 Task: Create a due date automation trigger when advanced on, 2 hours before a card is due add basic but not in list "Resume".
Action: Mouse moved to (1155, 354)
Screenshot: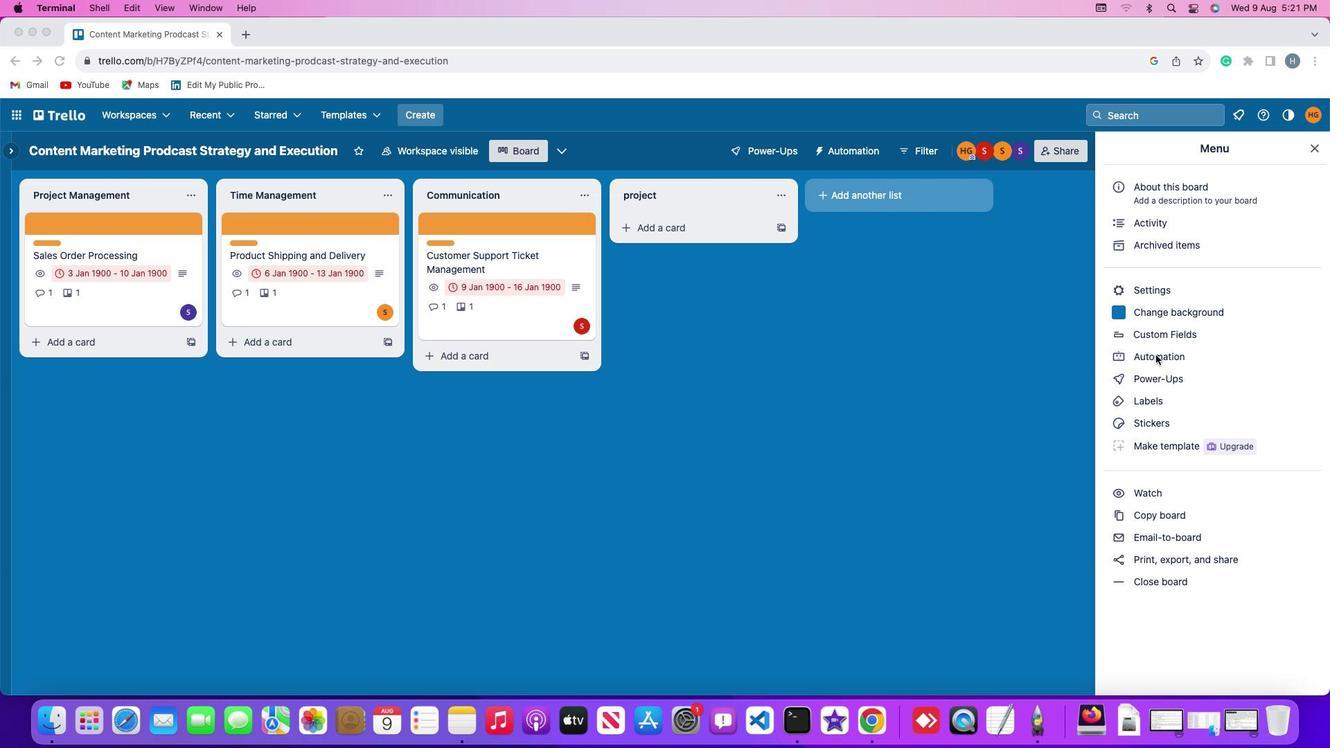 
Action: Mouse pressed left at (1155, 354)
Screenshot: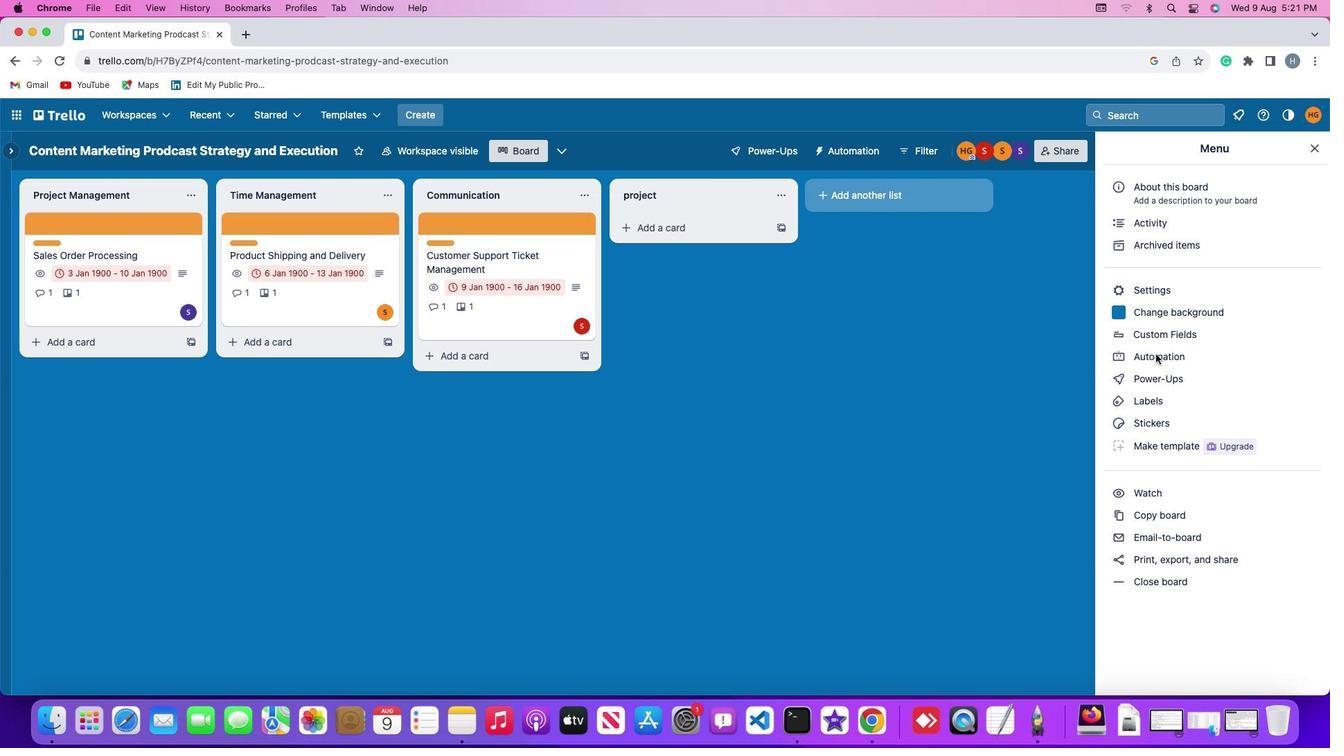 
Action: Mouse moved to (1156, 354)
Screenshot: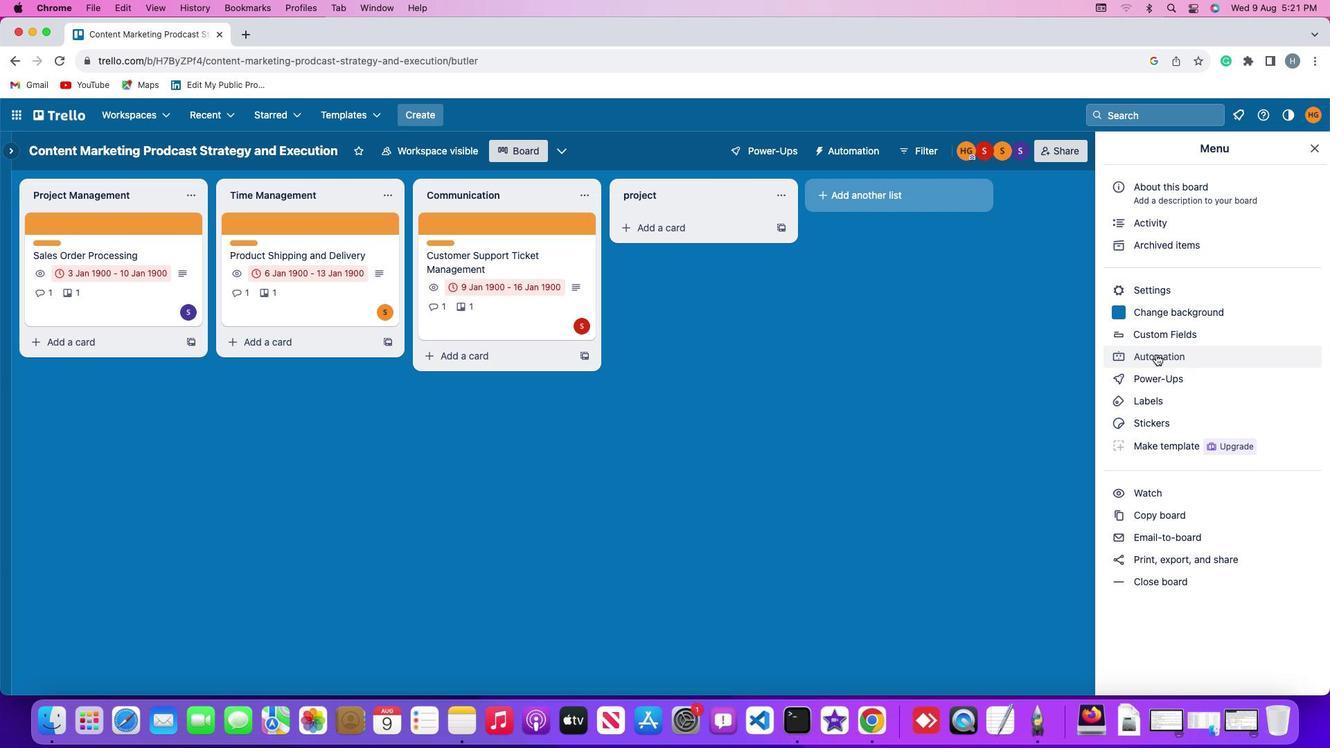 
Action: Mouse pressed left at (1156, 354)
Screenshot: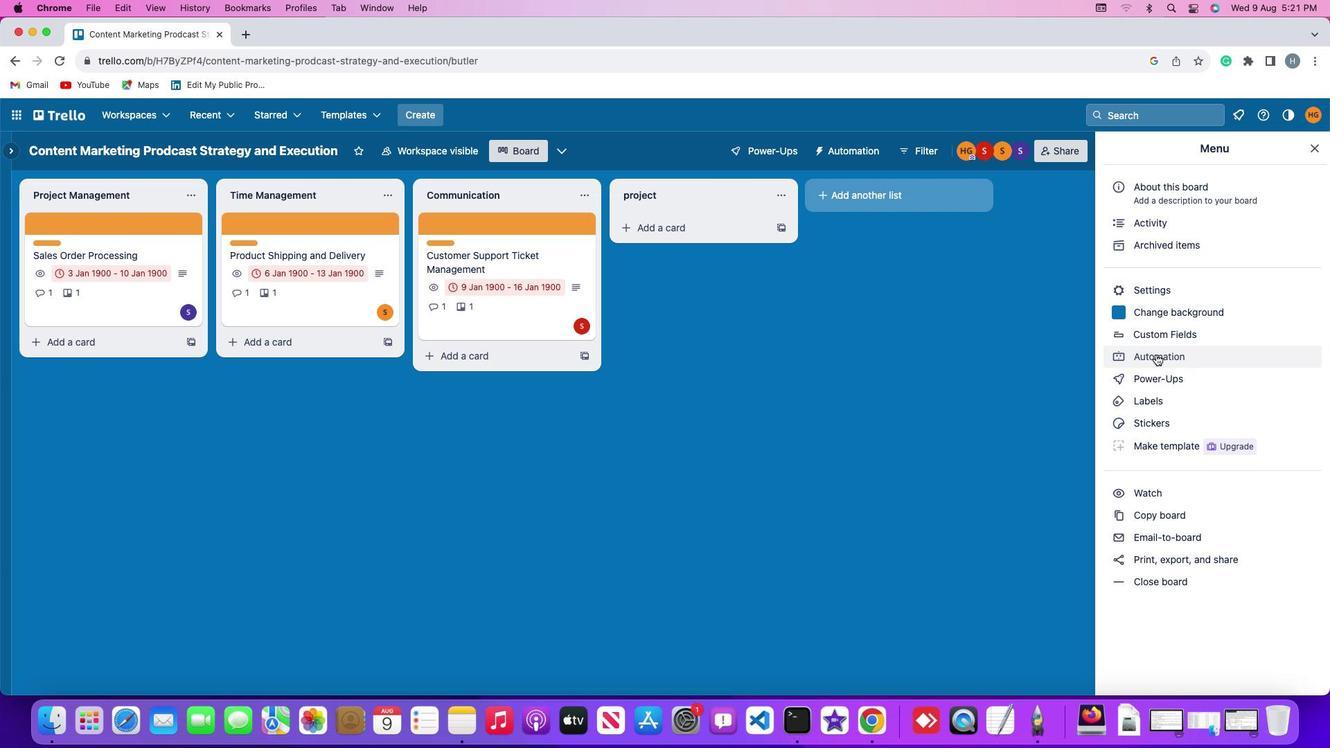 
Action: Mouse moved to (87, 326)
Screenshot: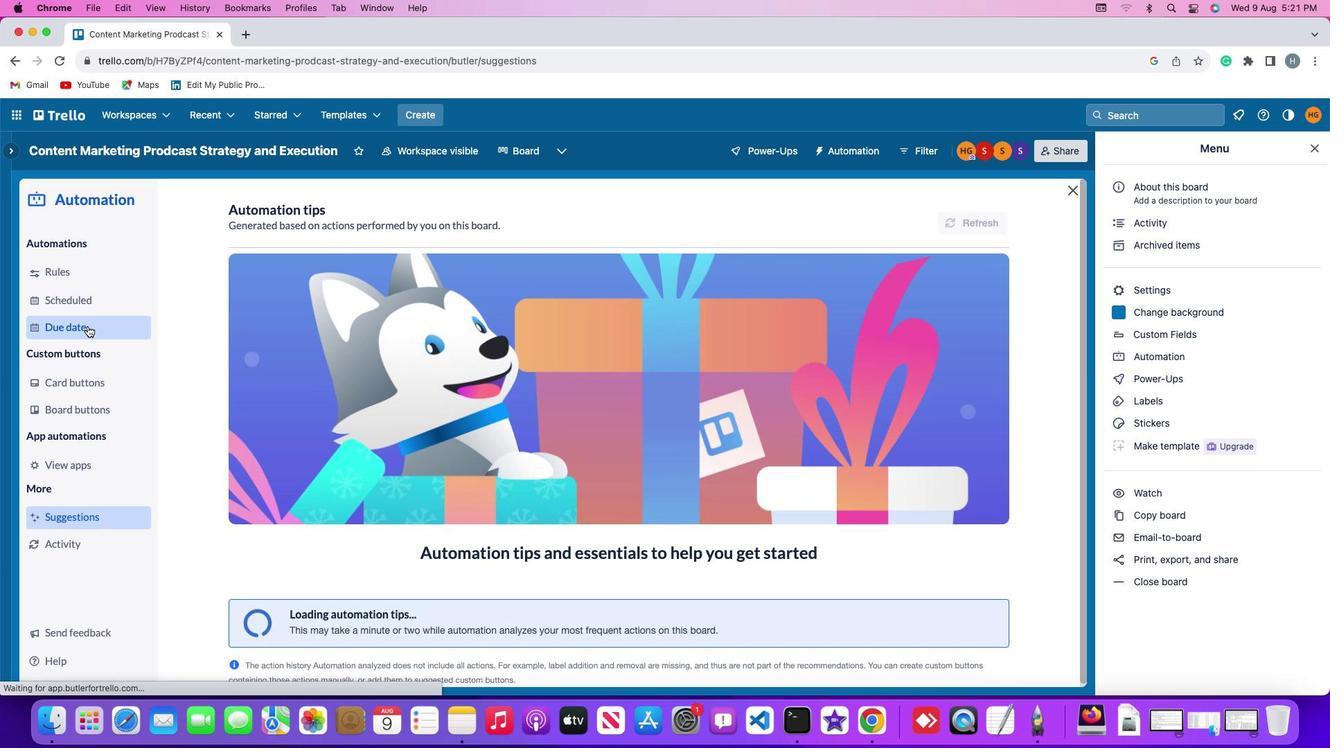 
Action: Mouse pressed left at (87, 326)
Screenshot: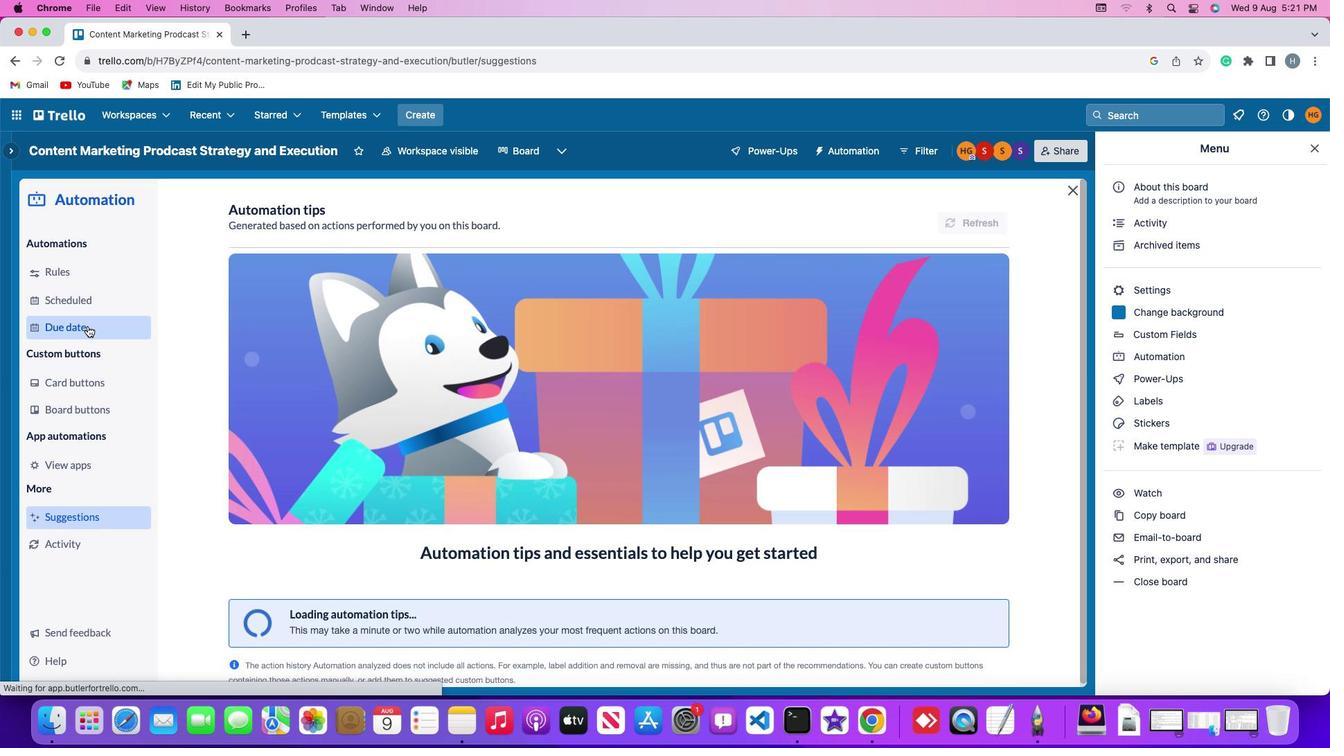 
Action: Mouse moved to (929, 213)
Screenshot: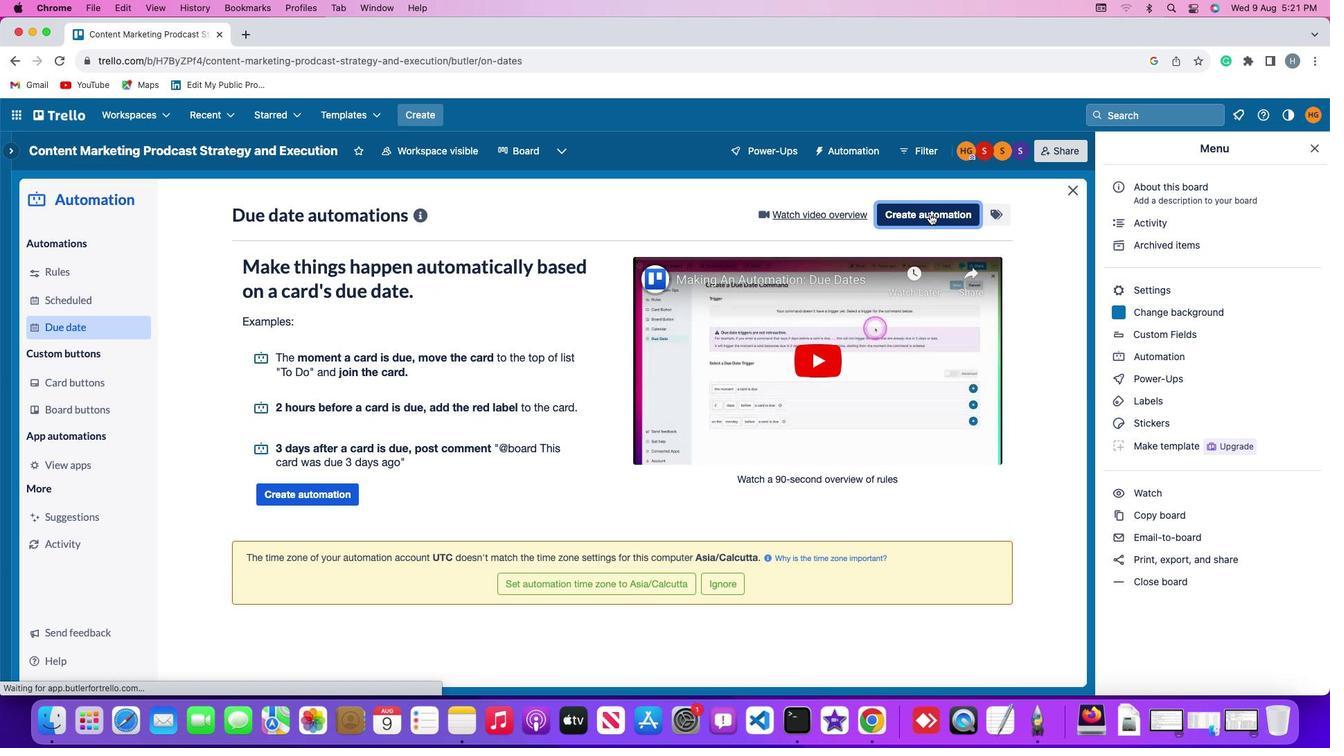 
Action: Mouse pressed left at (929, 213)
Screenshot: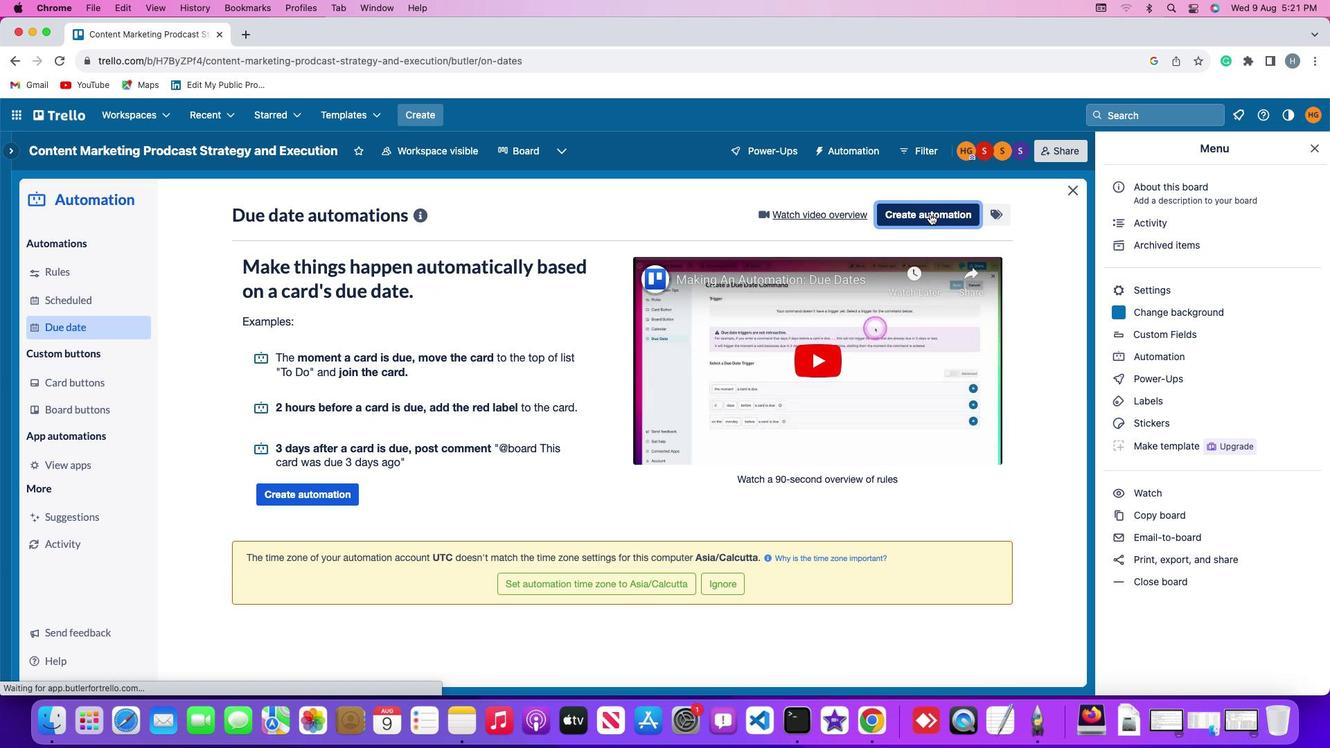 
Action: Mouse moved to (365, 350)
Screenshot: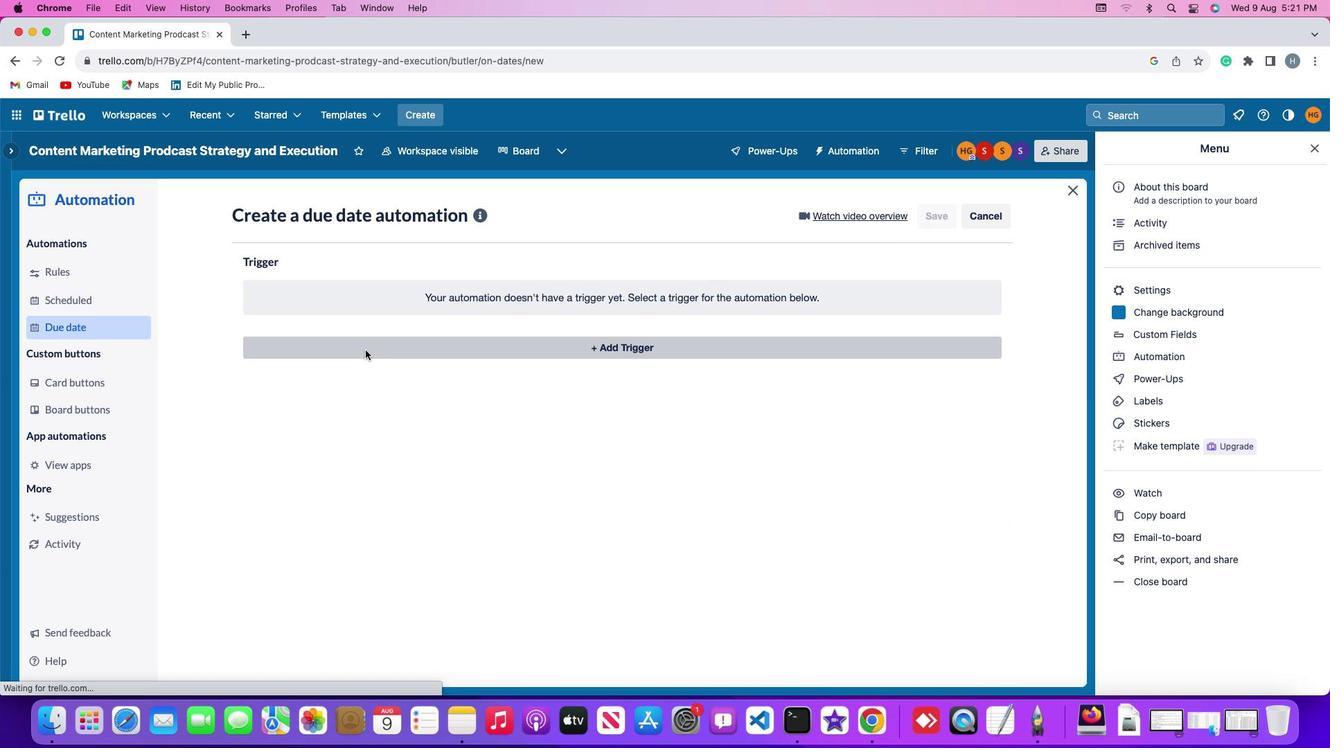 
Action: Mouse pressed left at (365, 350)
Screenshot: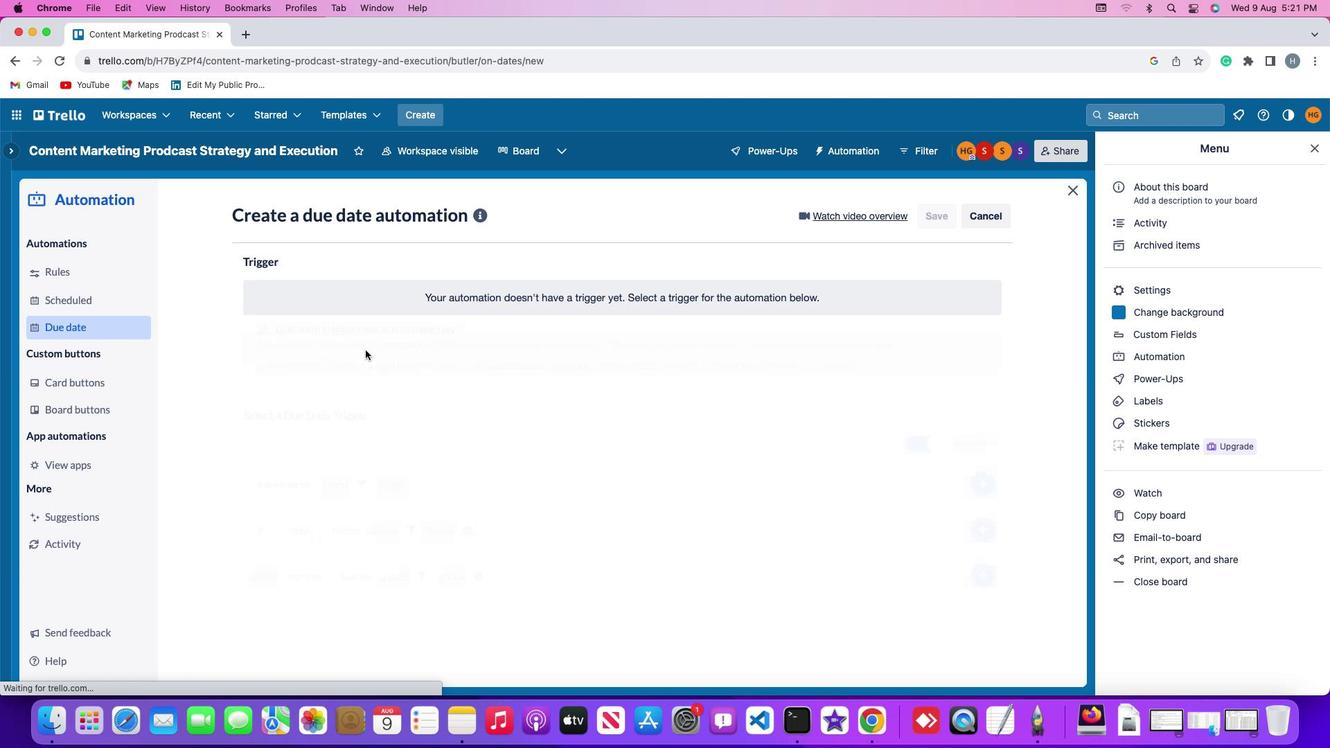 
Action: Mouse moved to (279, 561)
Screenshot: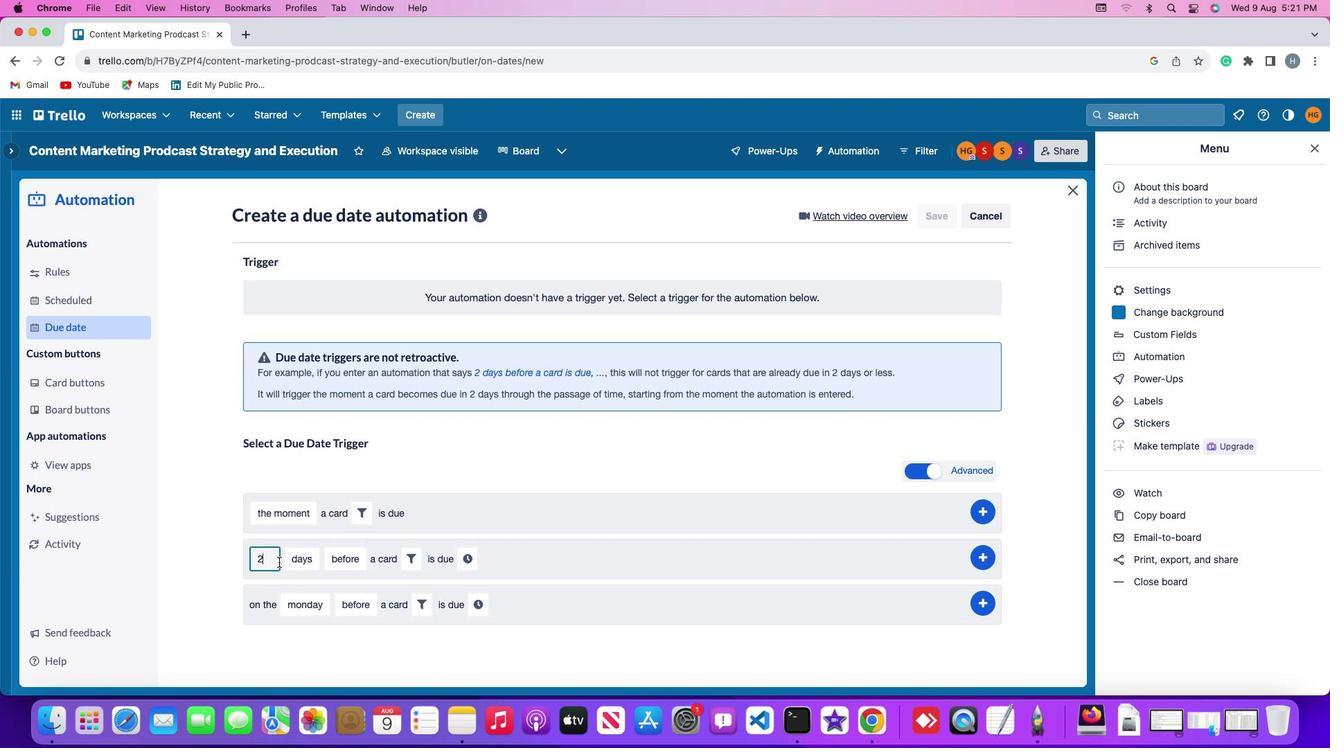 
Action: Mouse pressed left at (279, 561)
Screenshot: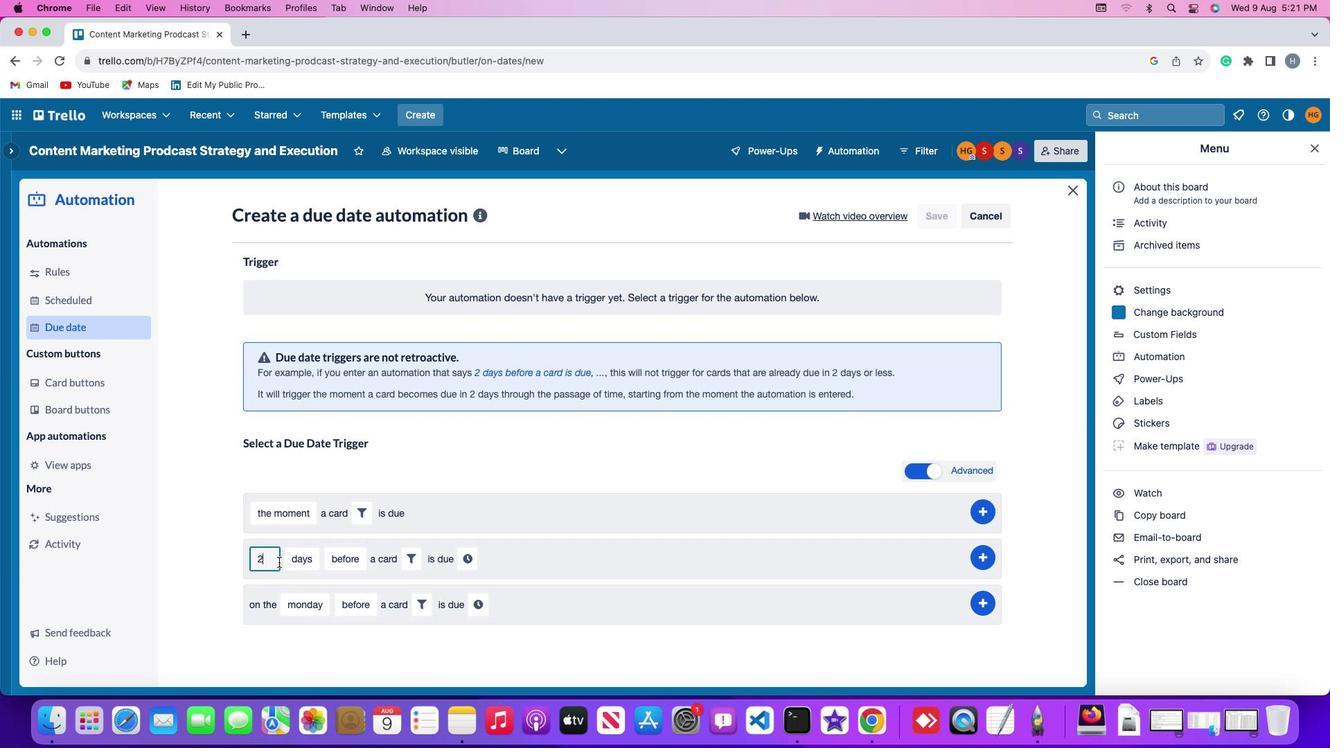 
Action: Mouse moved to (279, 558)
Screenshot: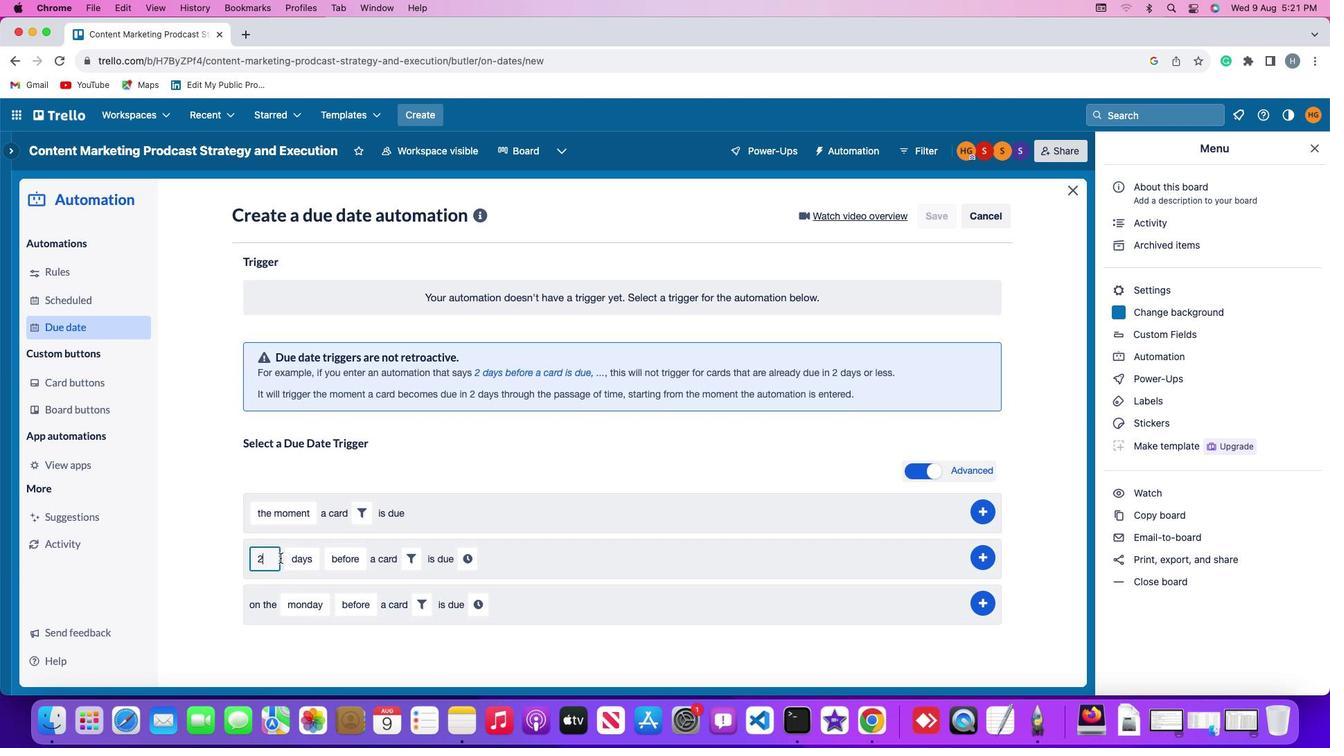
Action: Key pressed Key.backspace'2'
Screenshot: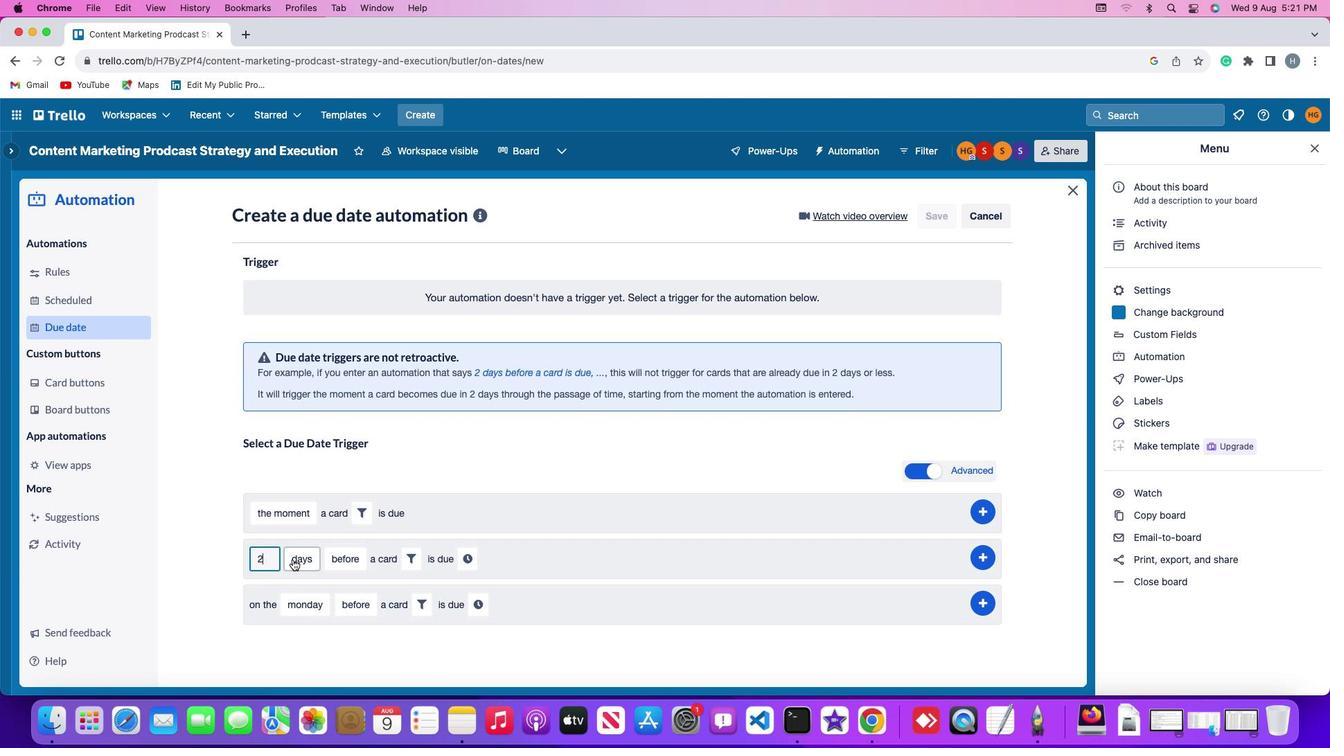 
Action: Mouse moved to (300, 559)
Screenshot: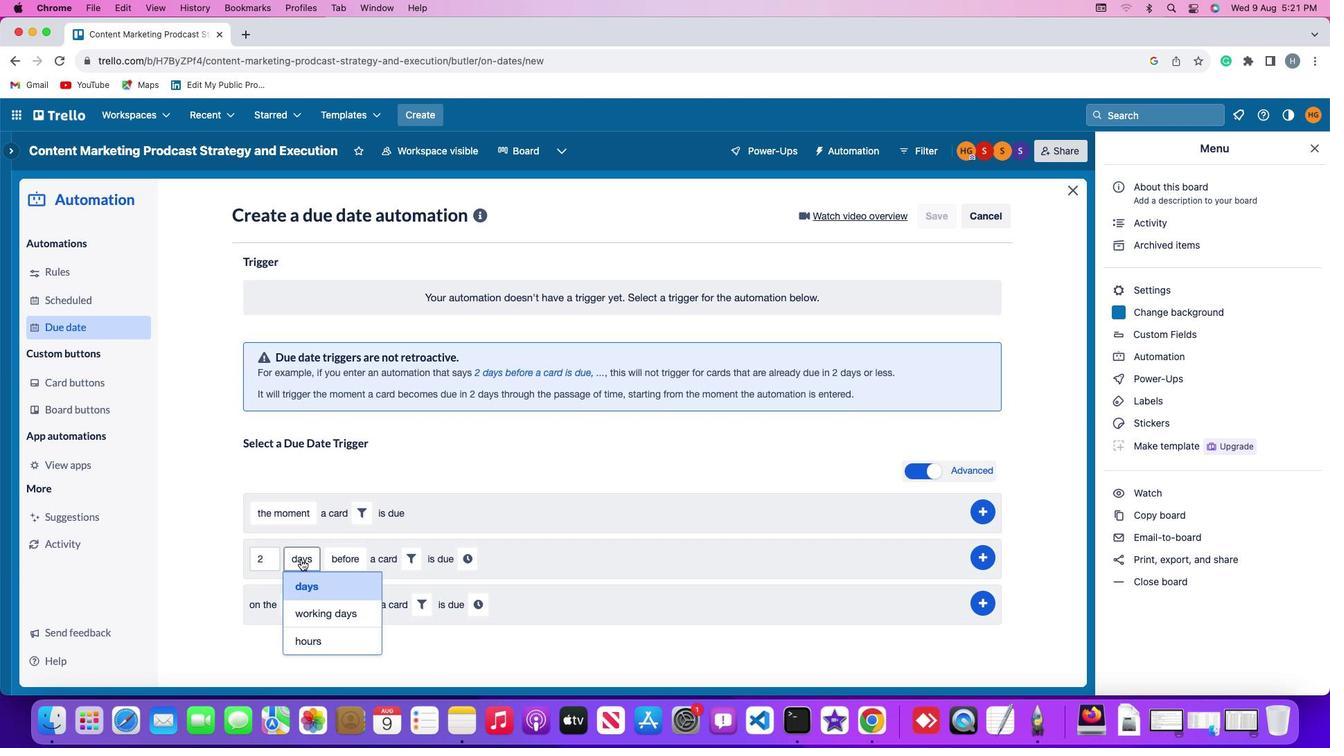 
Action: Mouse pressed left at (300, 559)
Screenshot: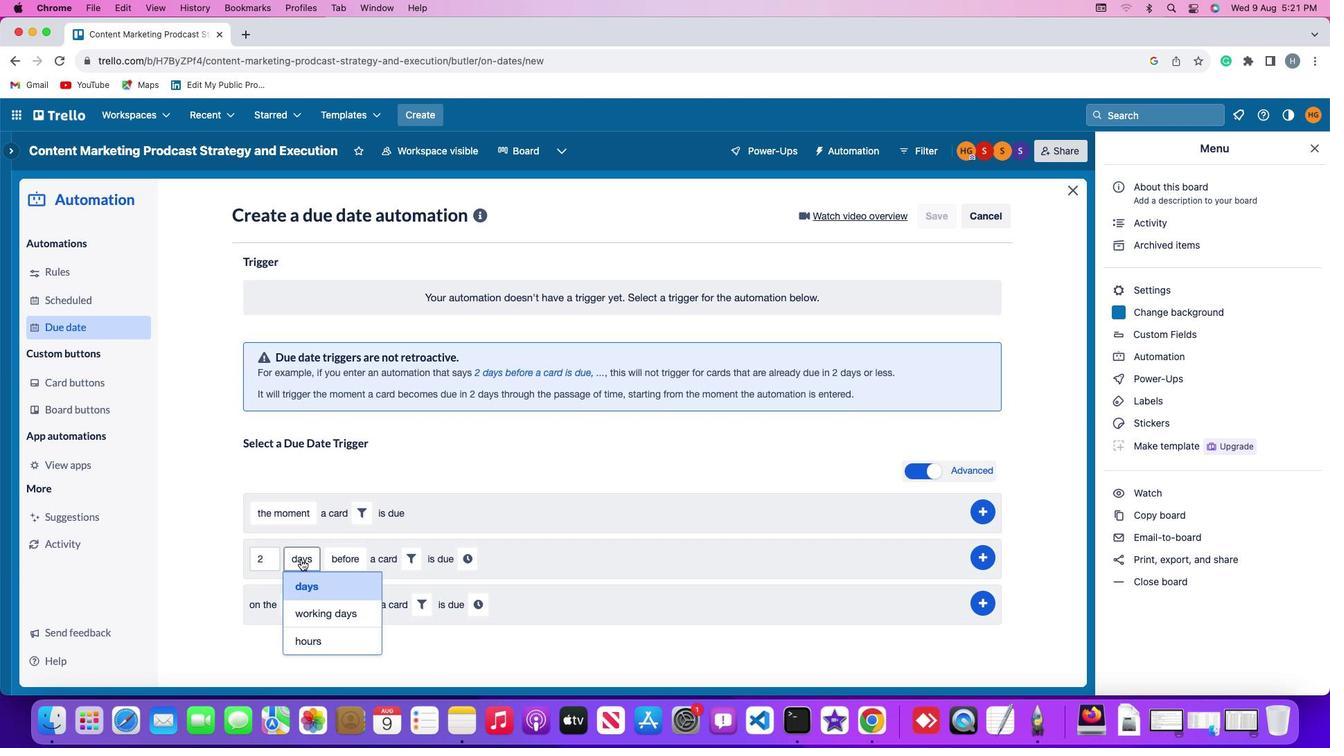 
Action: Mouse moved to (309, 636)
Screenshot: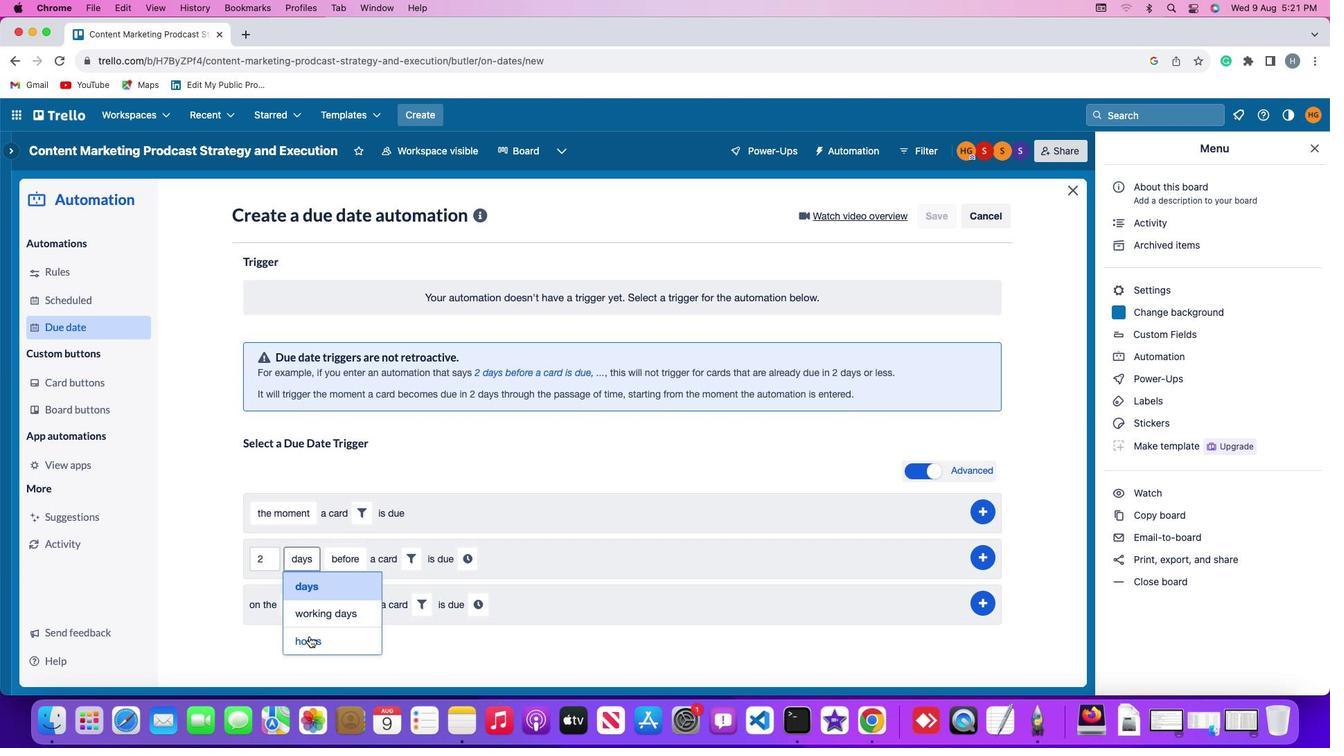 
Action: Mouse pressed left at (309, 636)
Screenshot: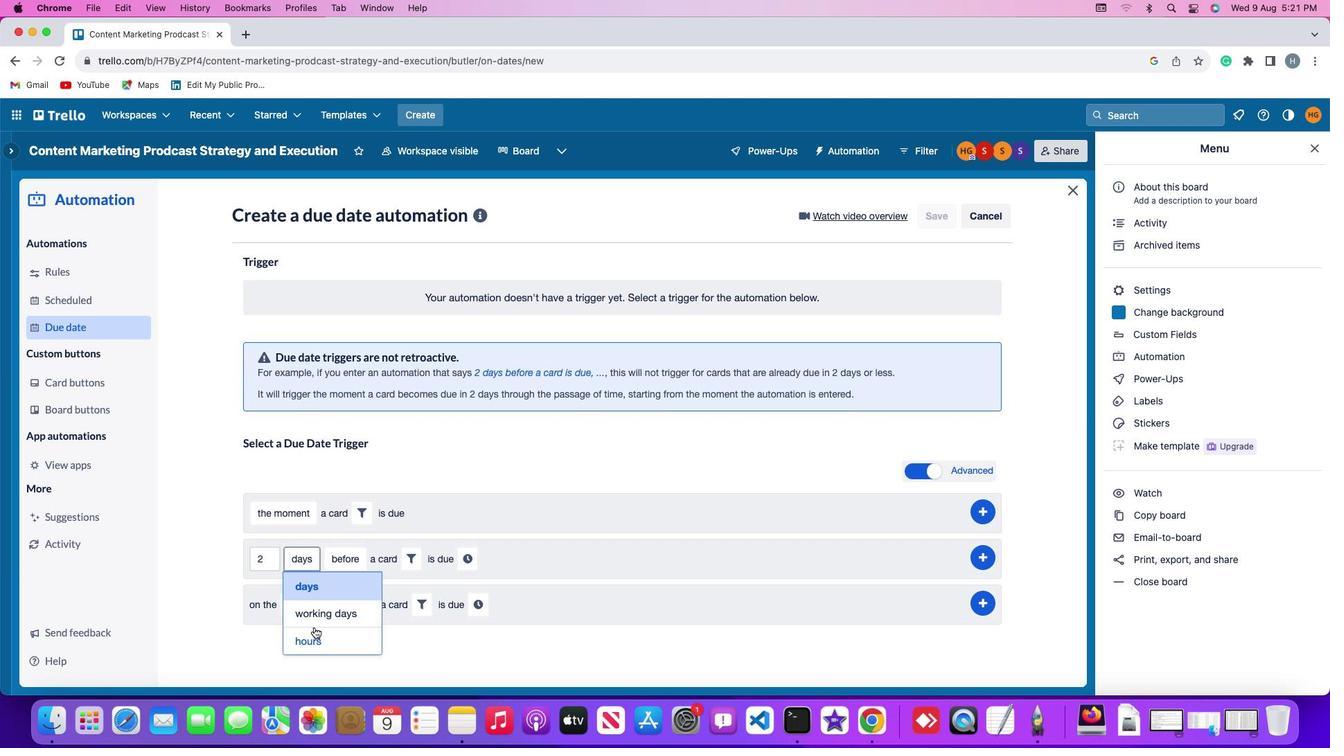 
Action: Mouse moved to (361, 560)
Screenshot: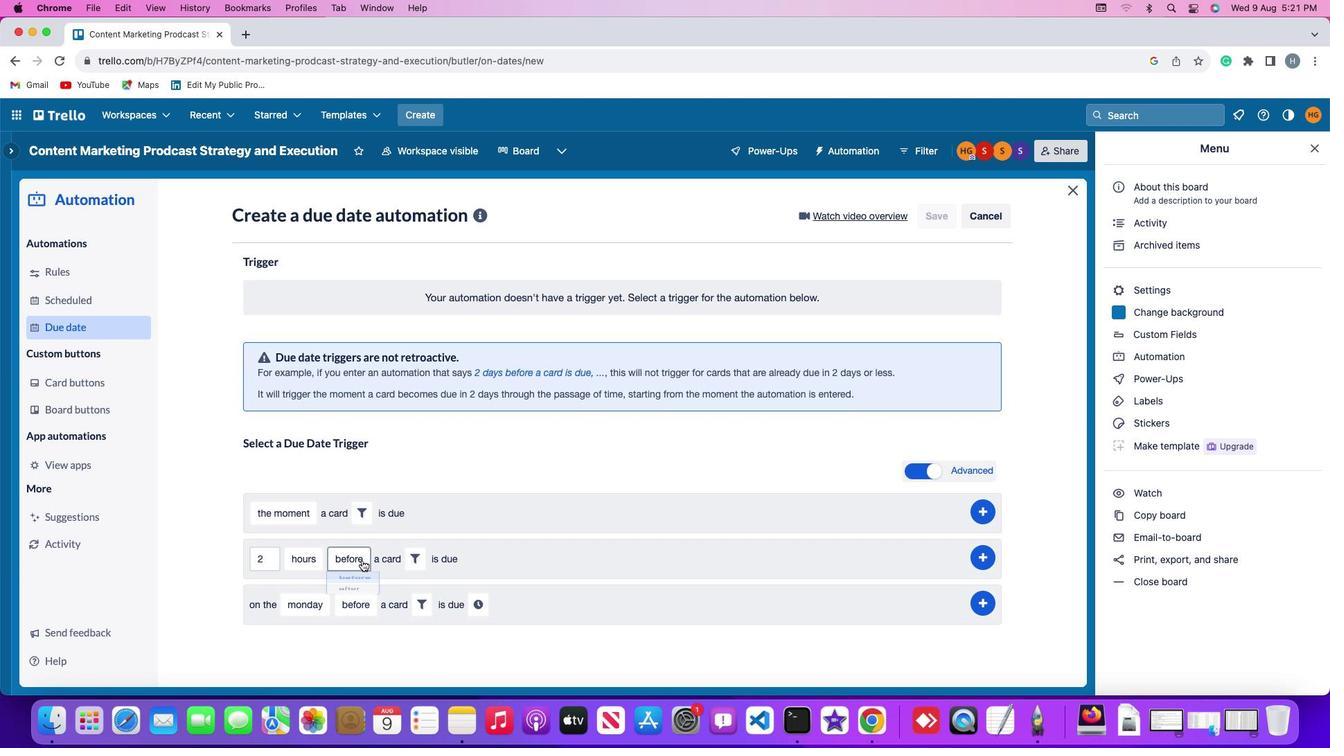 
Action: Mouse pressed left at (361, 560)
Screenshot: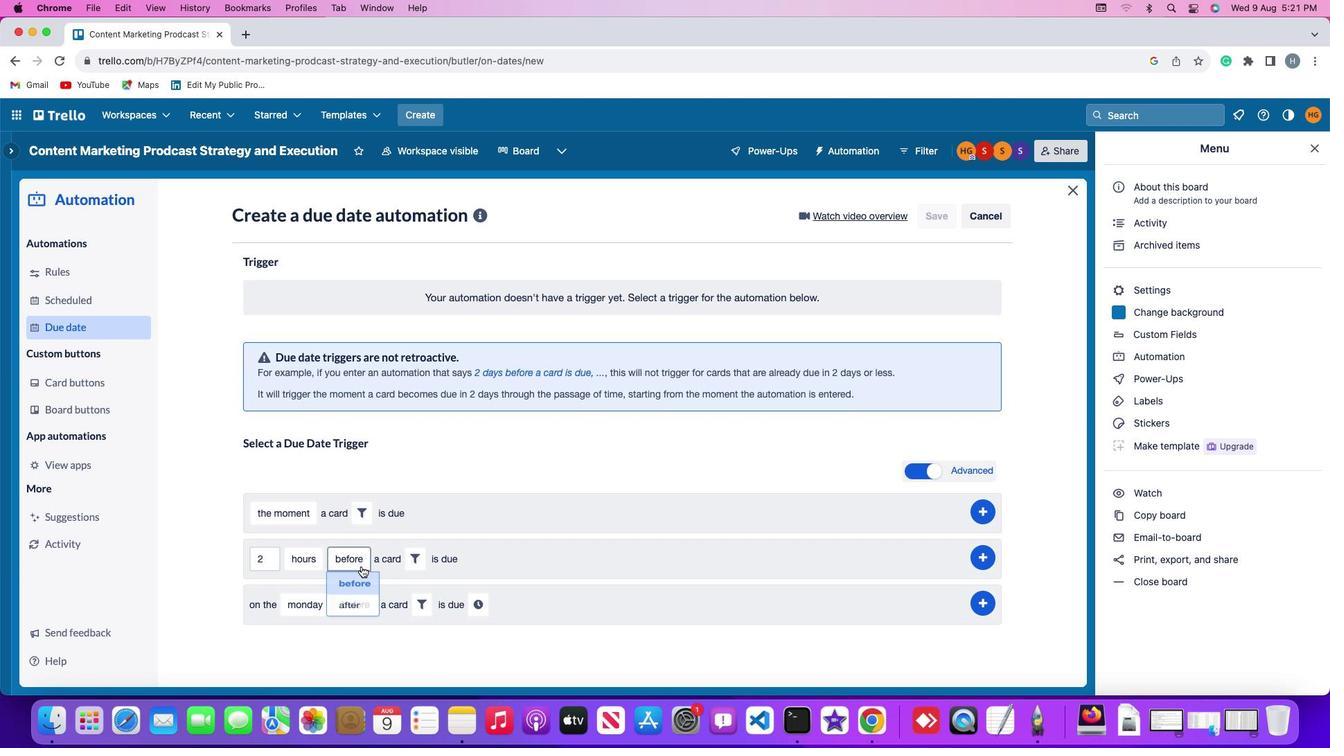
Action: Mouse moved to (363, 585)
Screenshot: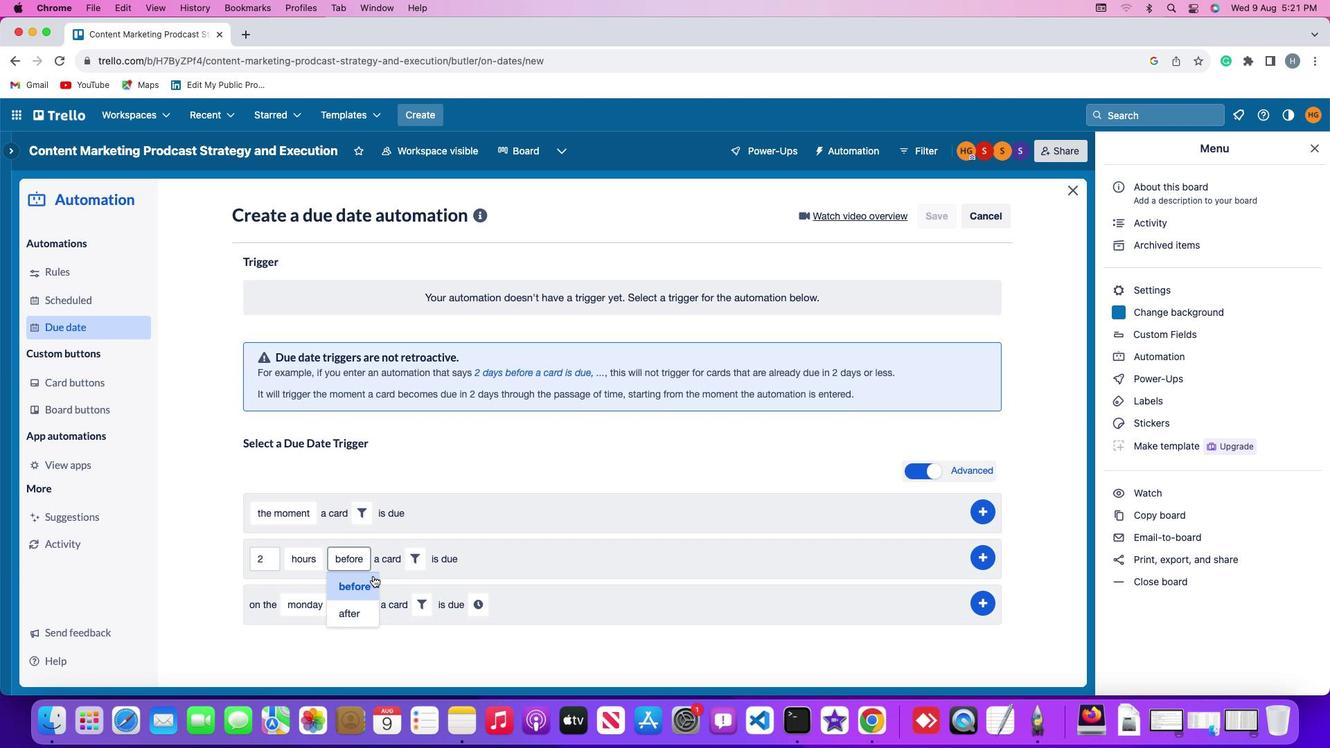 
Action: Mouse pressed left at (363, 585)
Screenshot: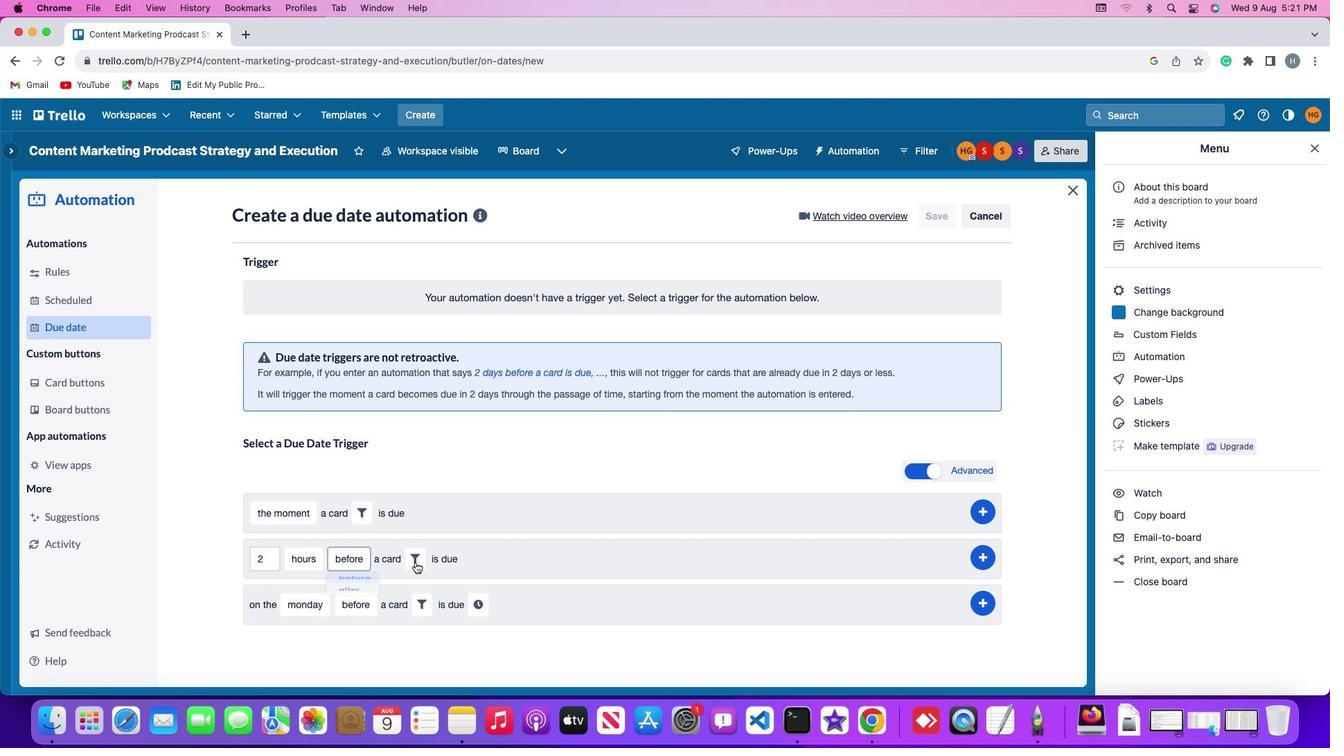 
Action: Mouse moved to (426, 557)
Screenshot: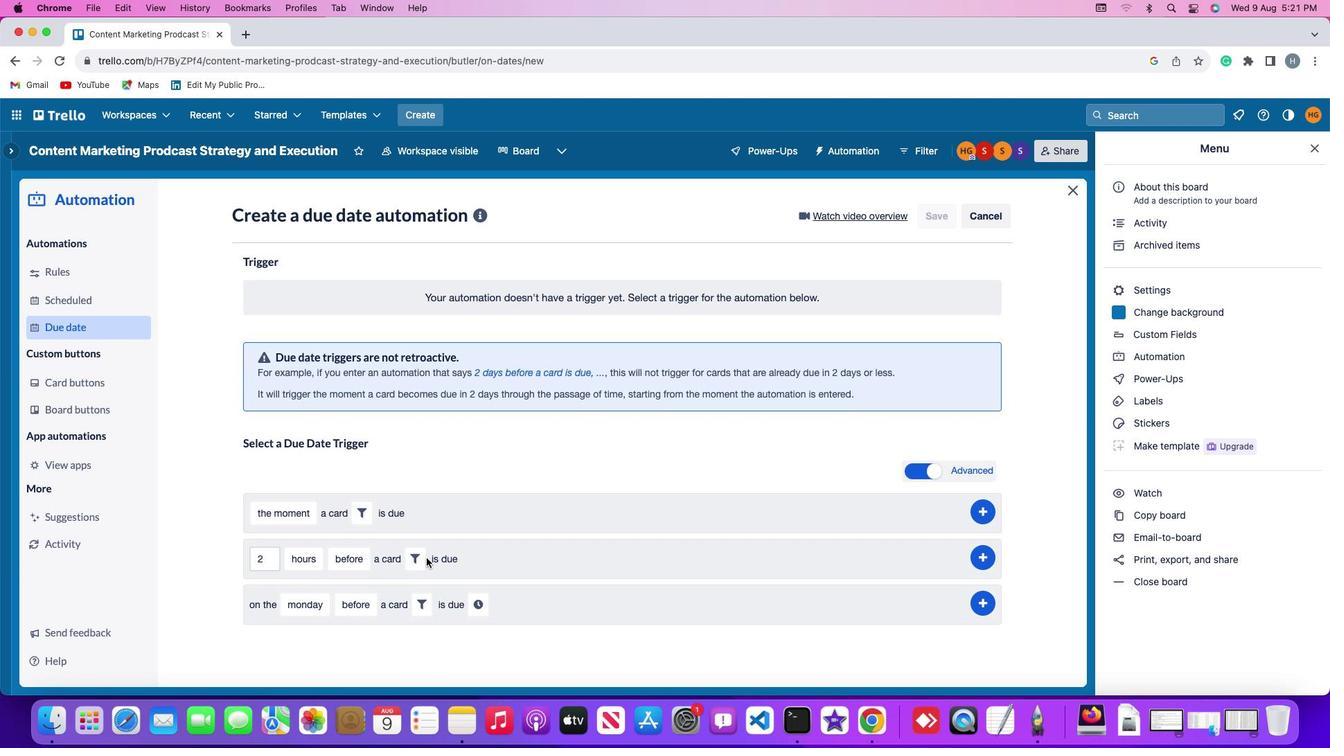 
Action: Mouse pressed left at (426, 557)
Screenshot: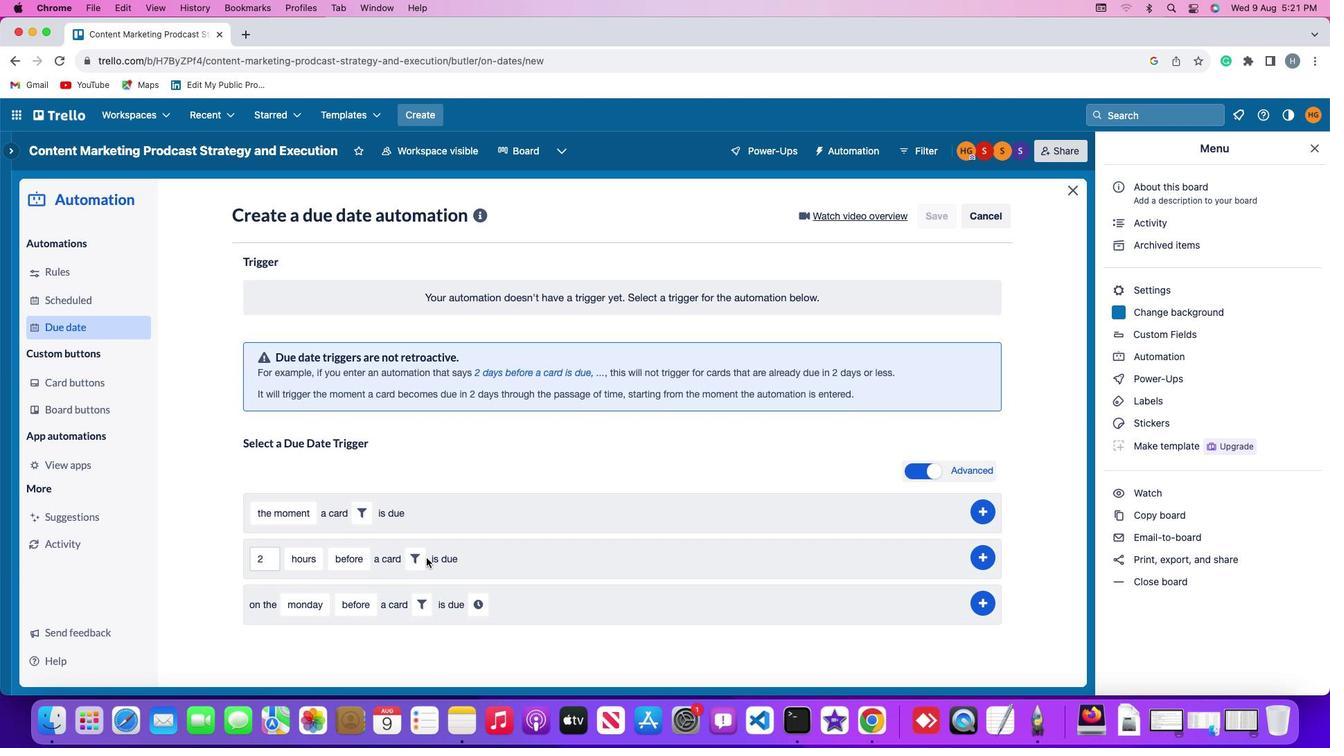 
Action: Mouse moved to (418, 558)
Screenshot: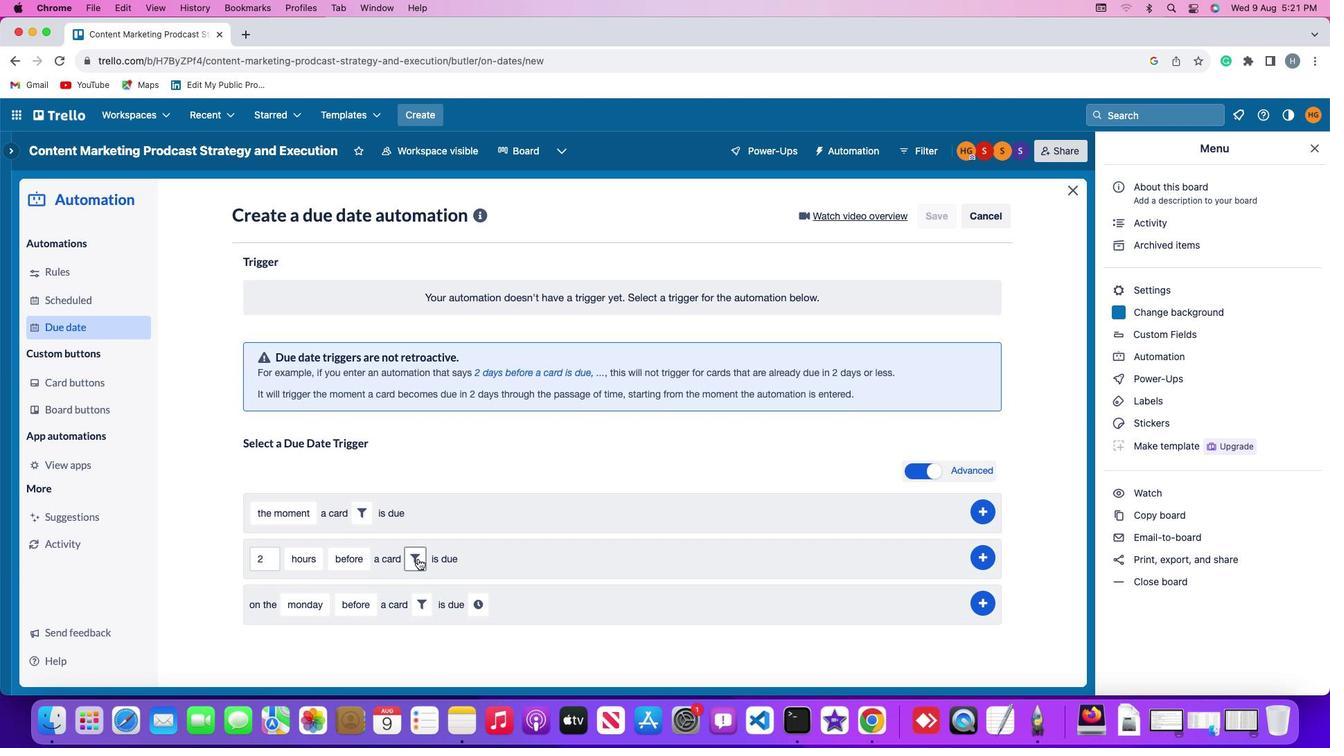 
Action: Mouse pressed left at (418, 558)
Screenshot: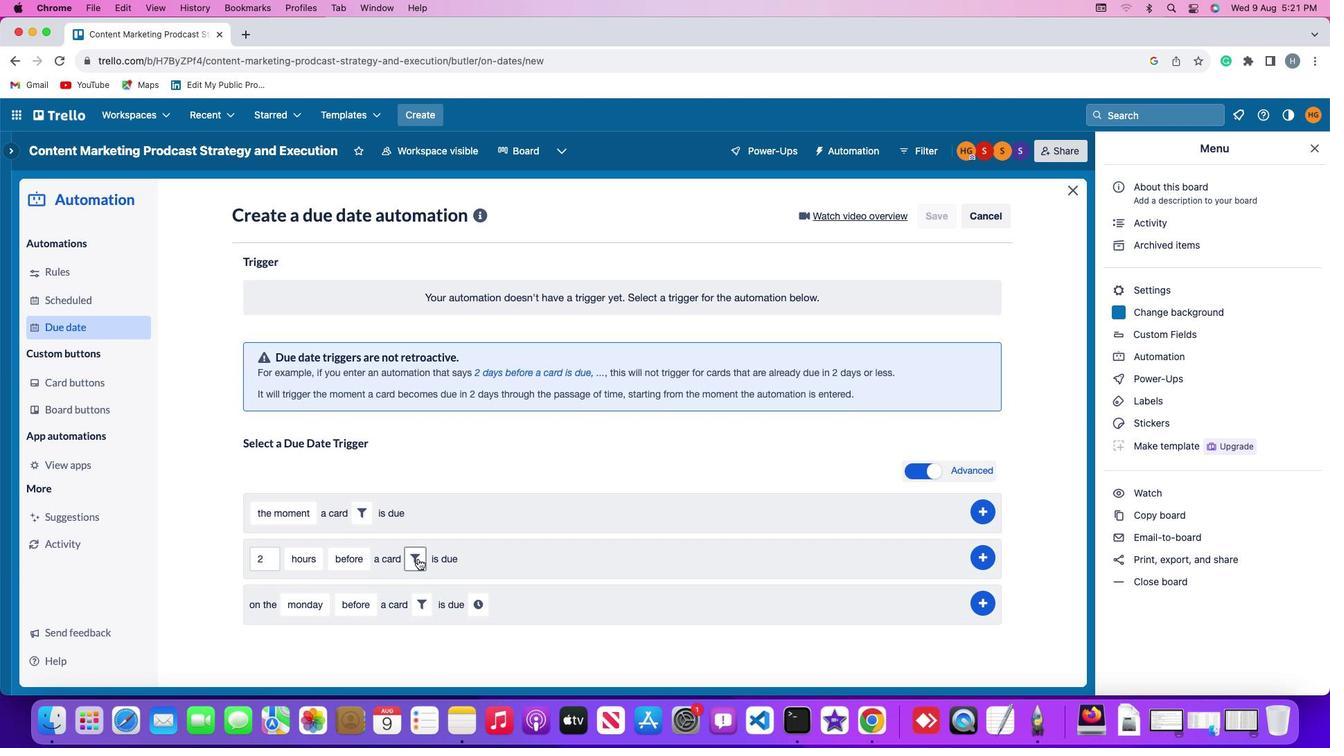 
Action: Mouse moved to (367, 631)
Screenshot: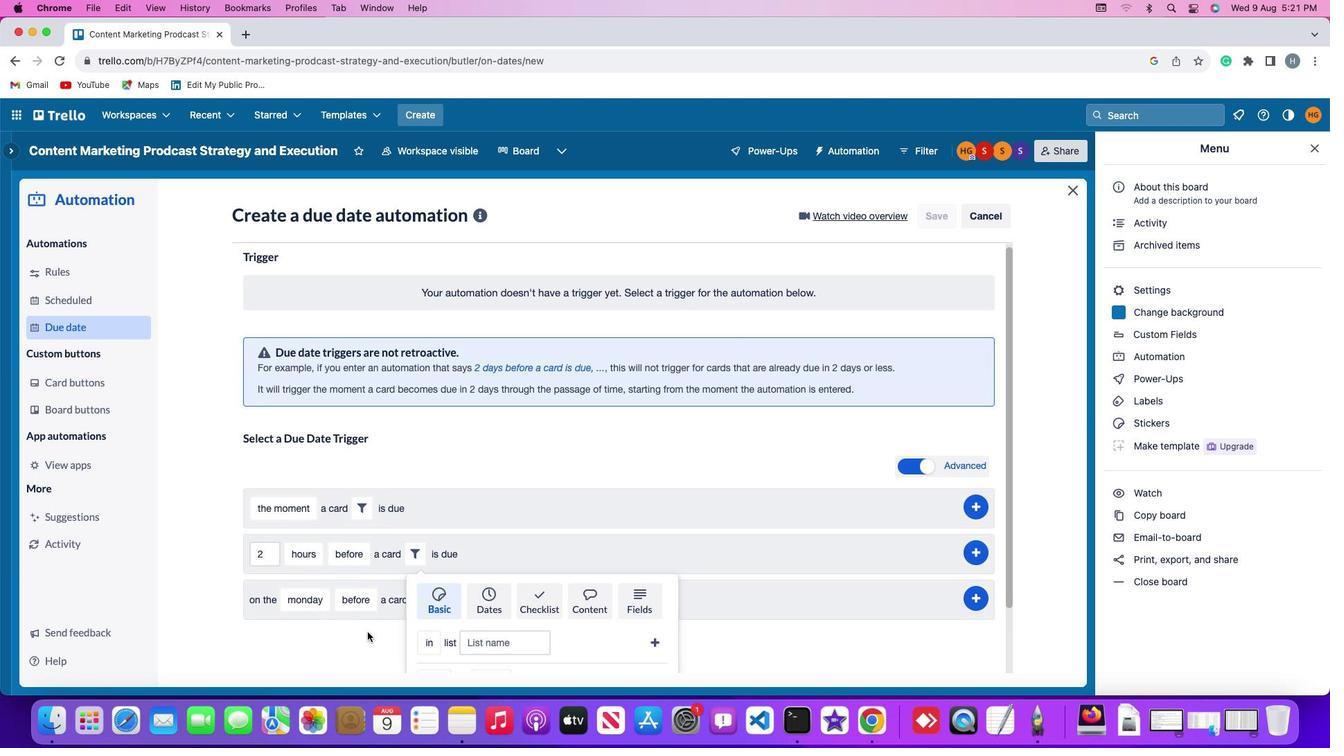 
Action: Mouse scrolled (367, 631) with delta (0, 0)
Screenshot: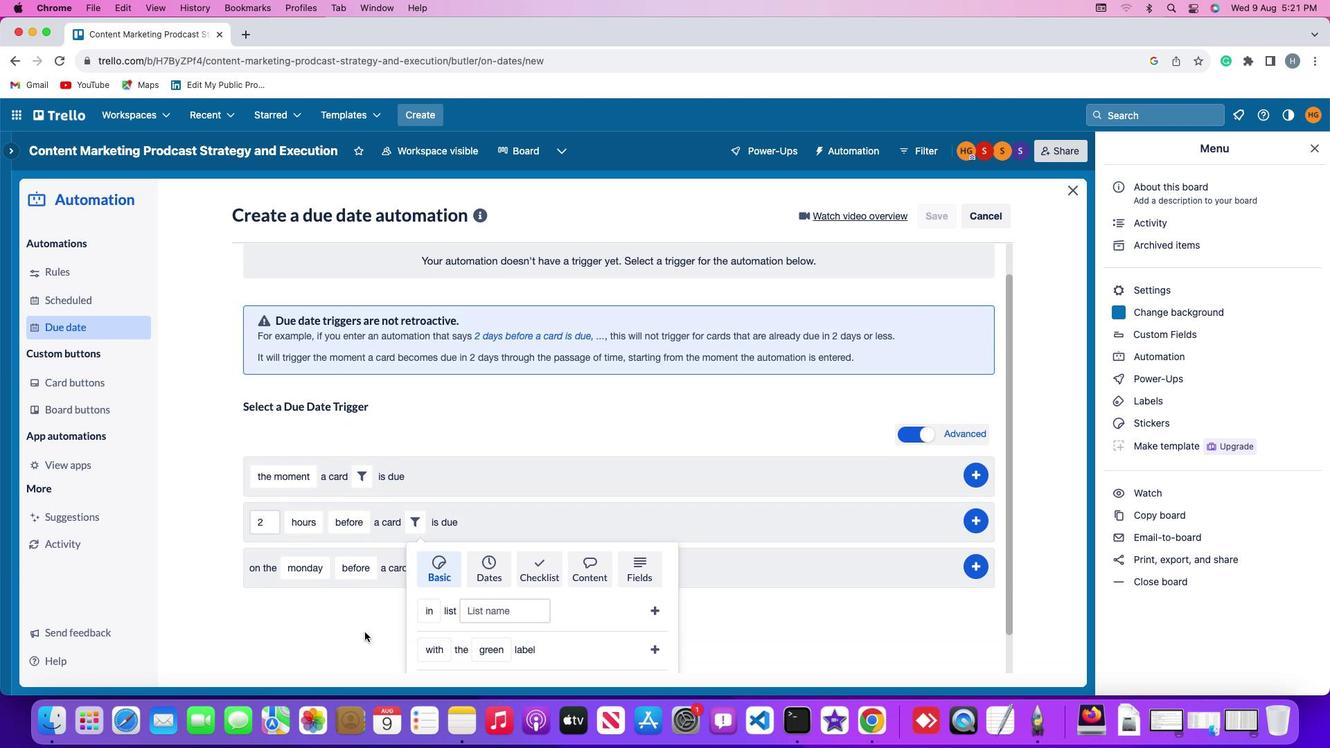 
Action: Mouse scrolled (367, 631) with delta (0, 0)
Screenshot: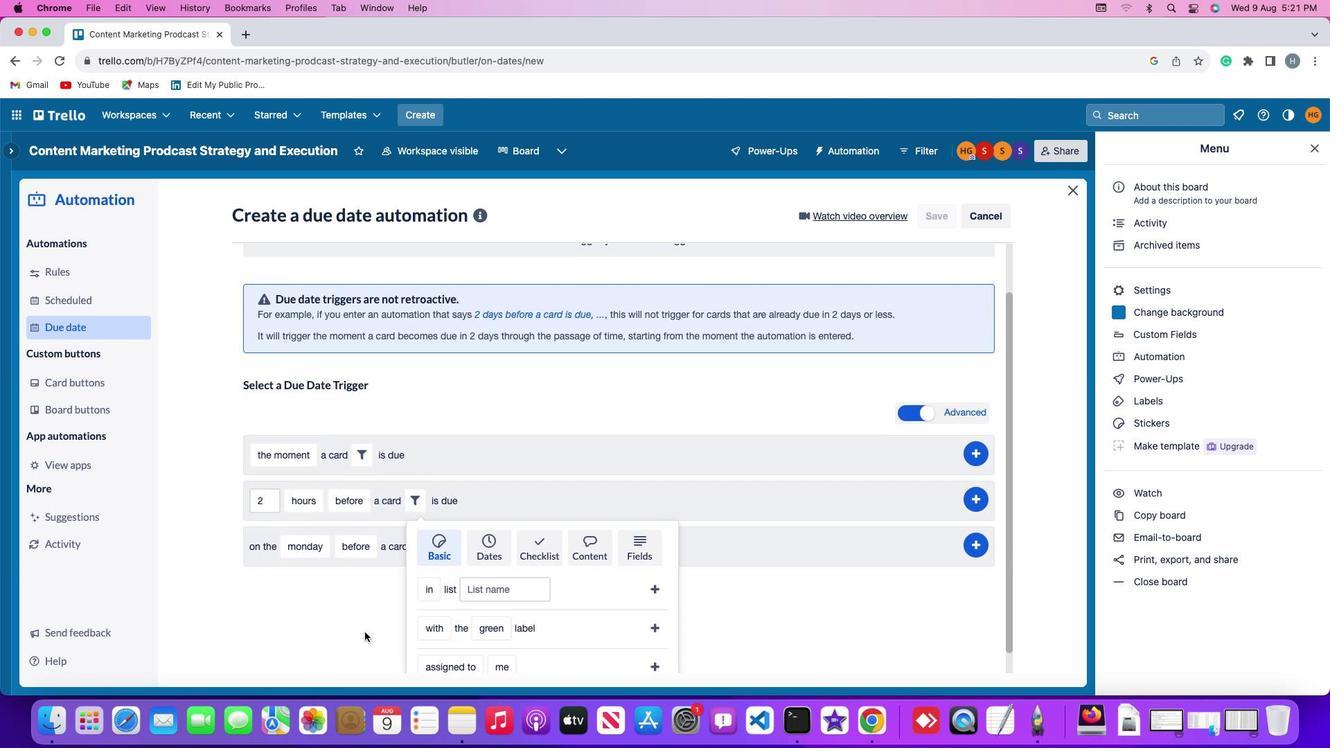 
Action: Mouse scrolled (367, 631) with delta (0, -2)
Screenshot: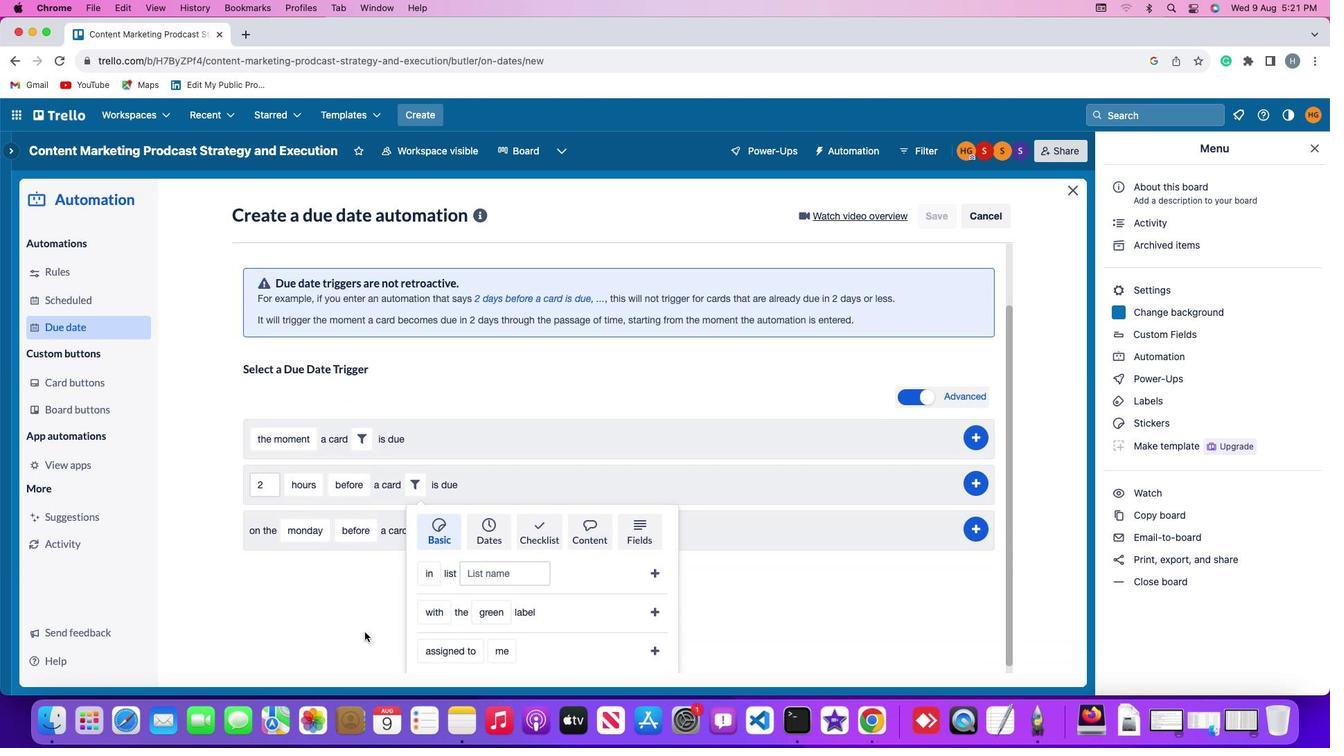 
Action: Mouse scrolled (367, 631) with delta (0, -2)
Screenshot: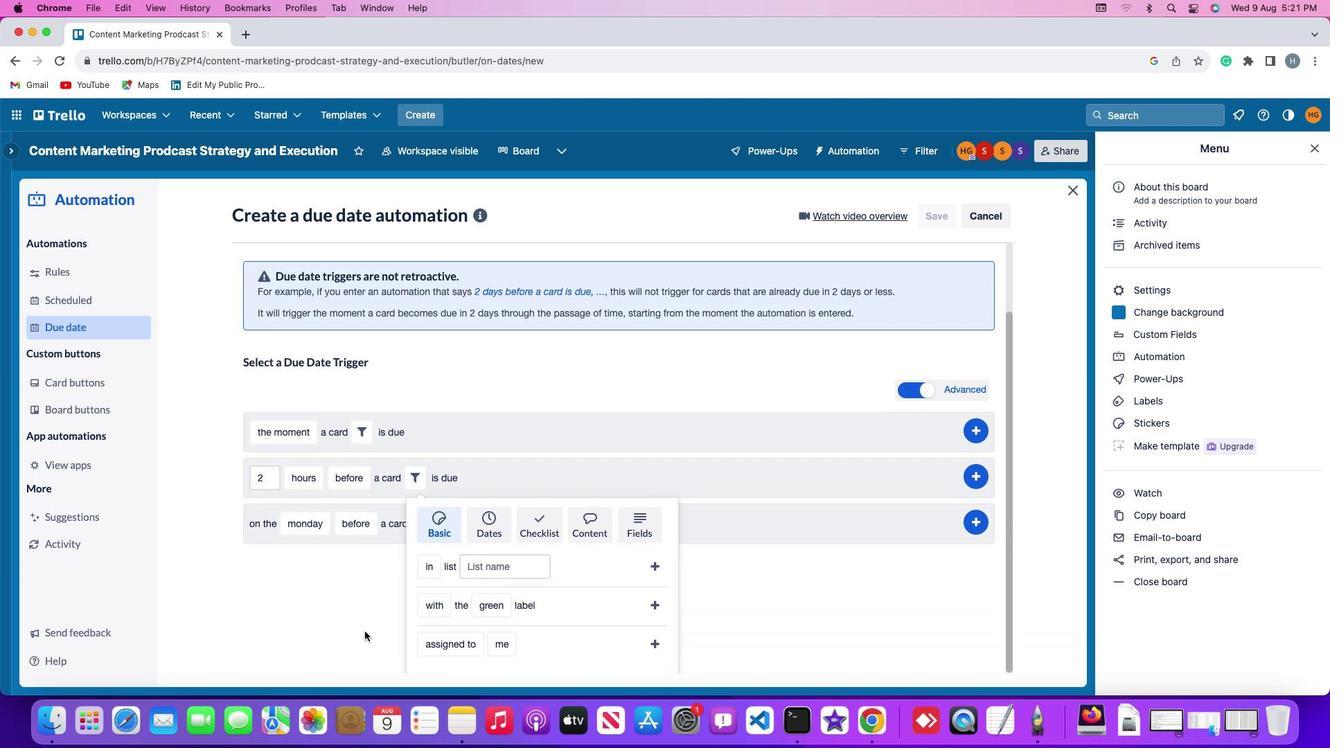 
Action: Mouse moved to (433, 567)
Screenshot: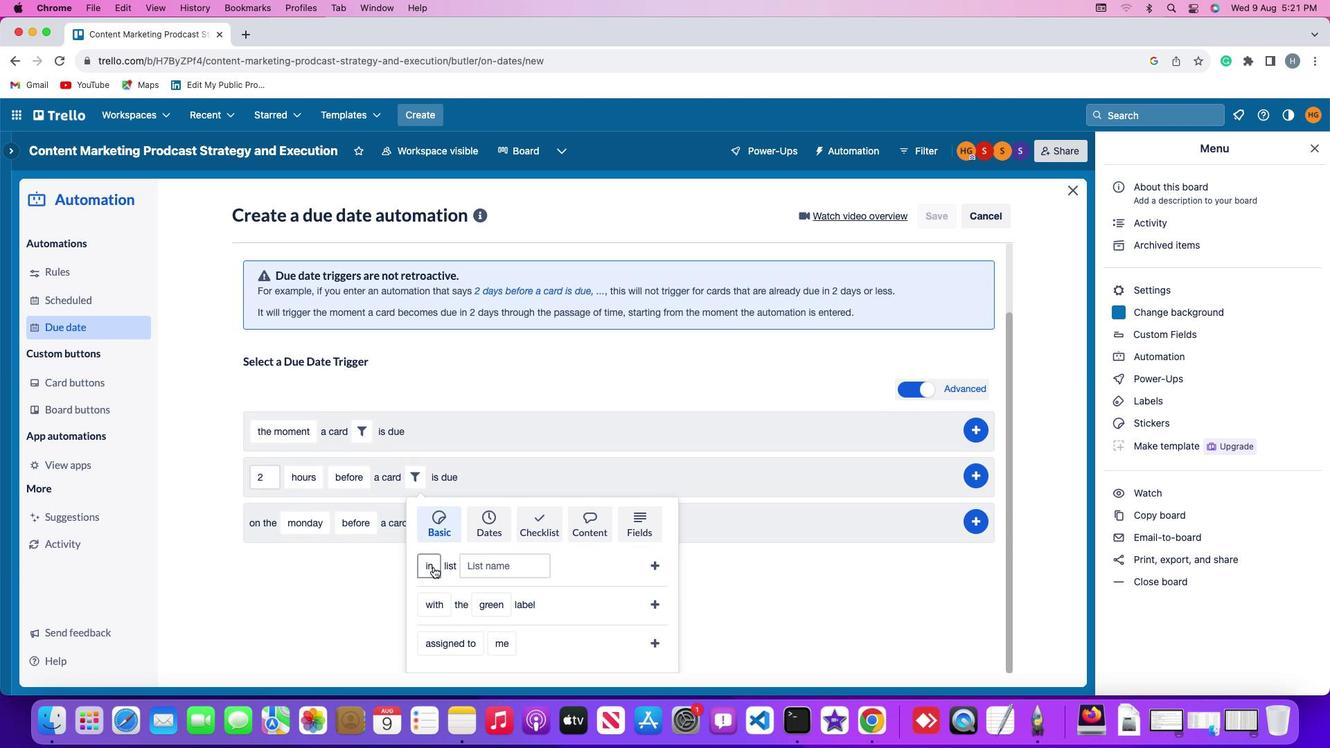 
Action: Mouse pressed left at (433, 567)
Screenshot: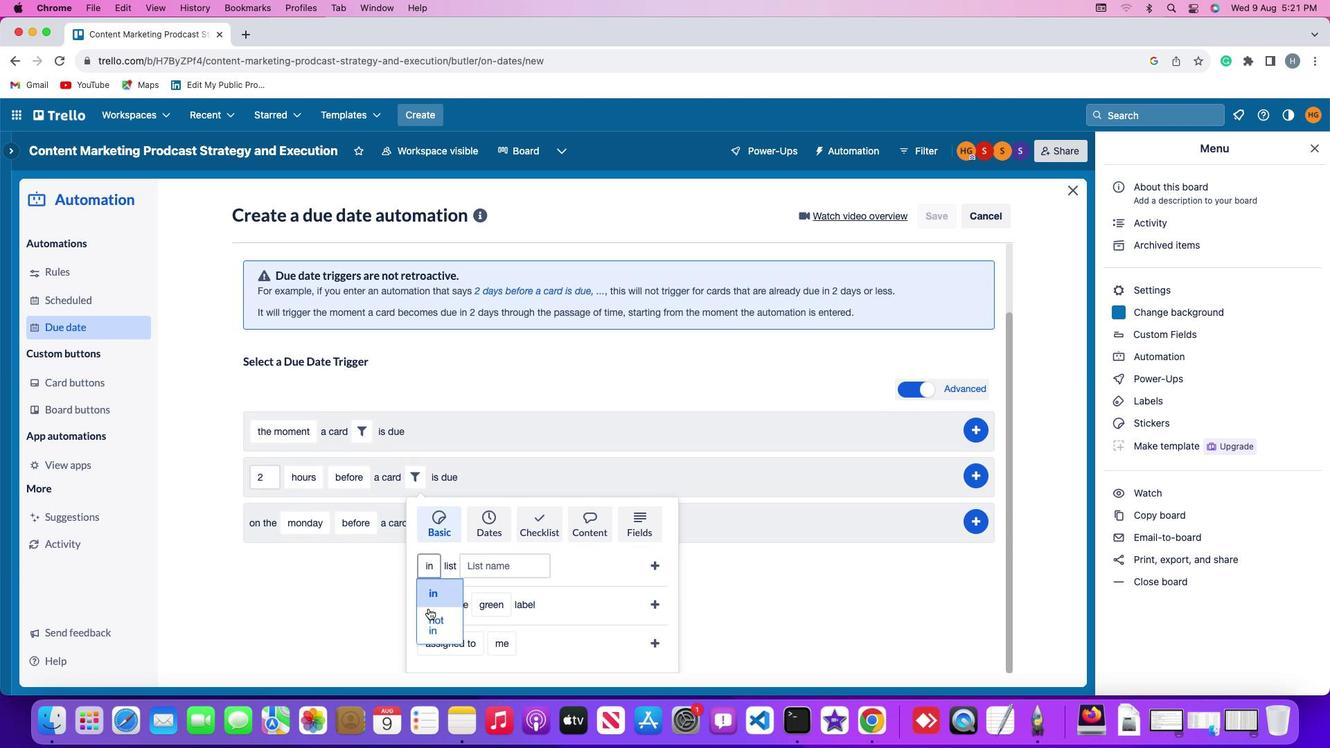 
Action: Mouse moved to (430, 619)
Screenshot: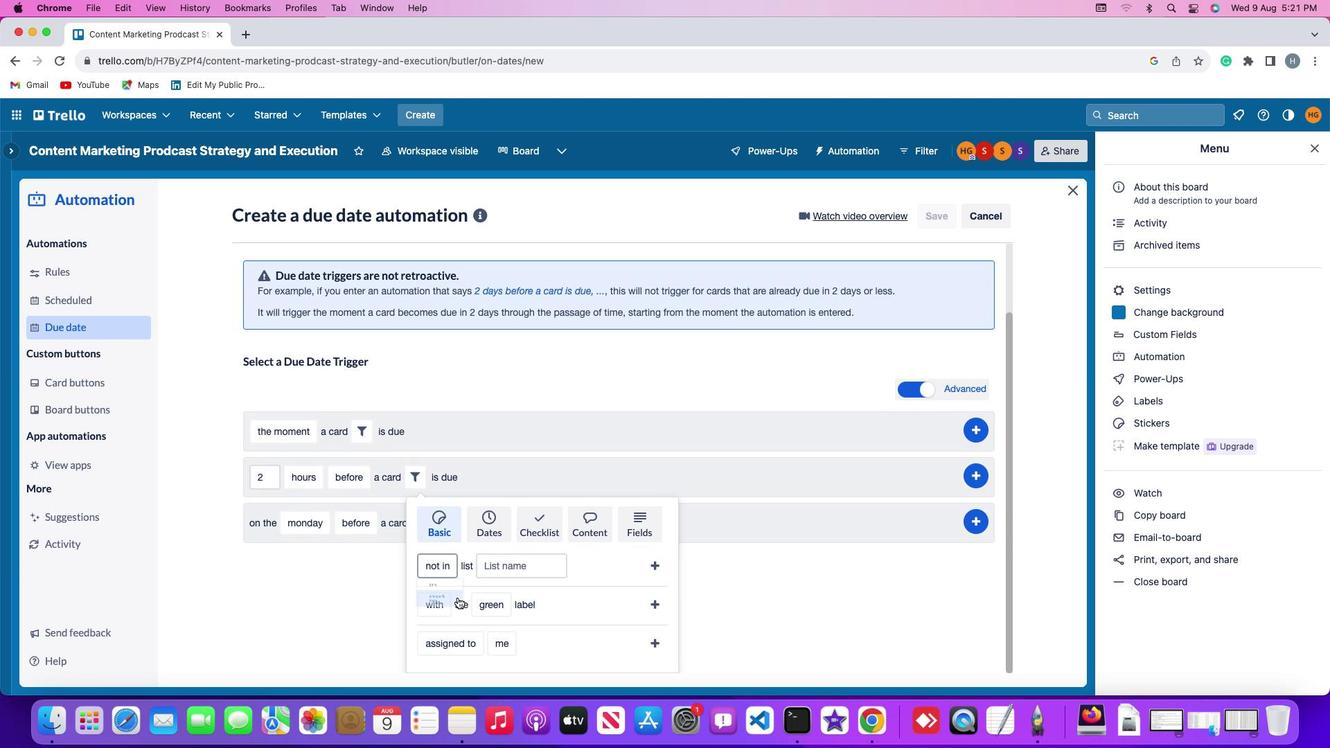 
Action: Mouse pressed left at (430, 619)
Screenshot: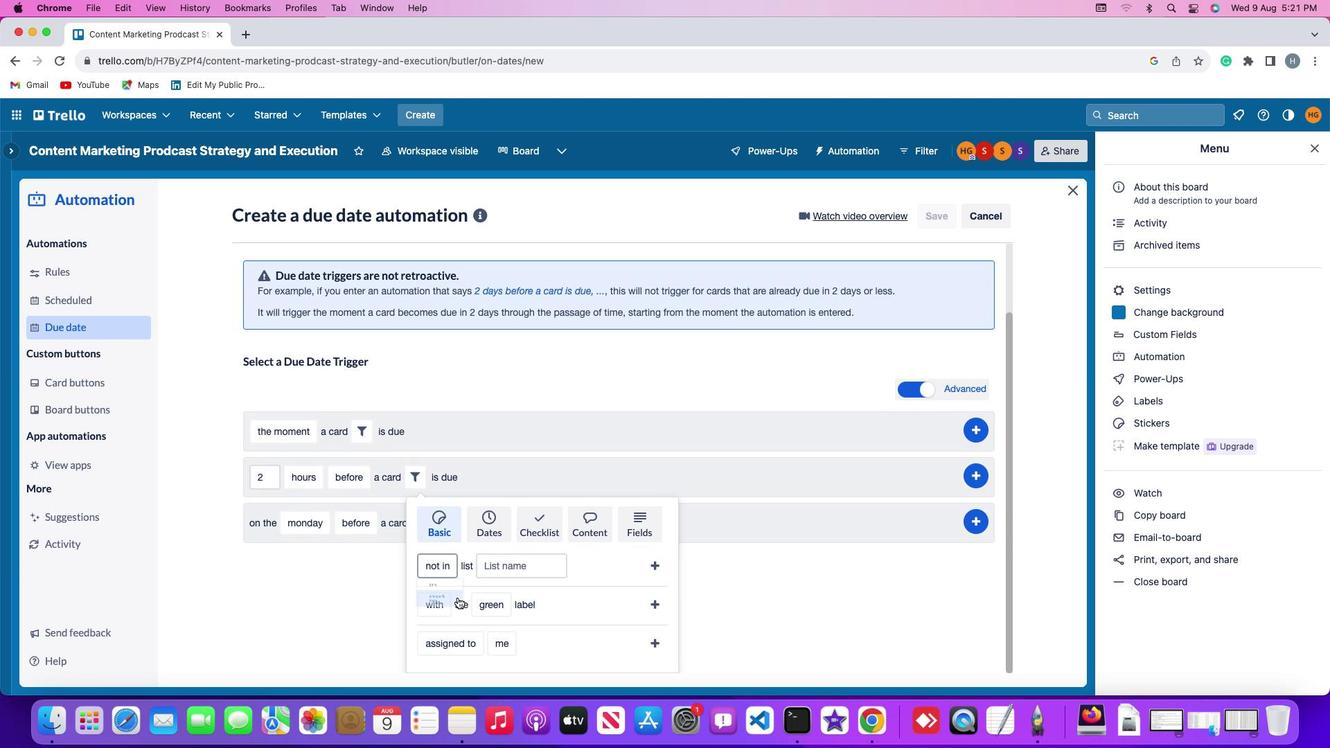 
Action: Mouse moved to (496, 569)
Screenshot: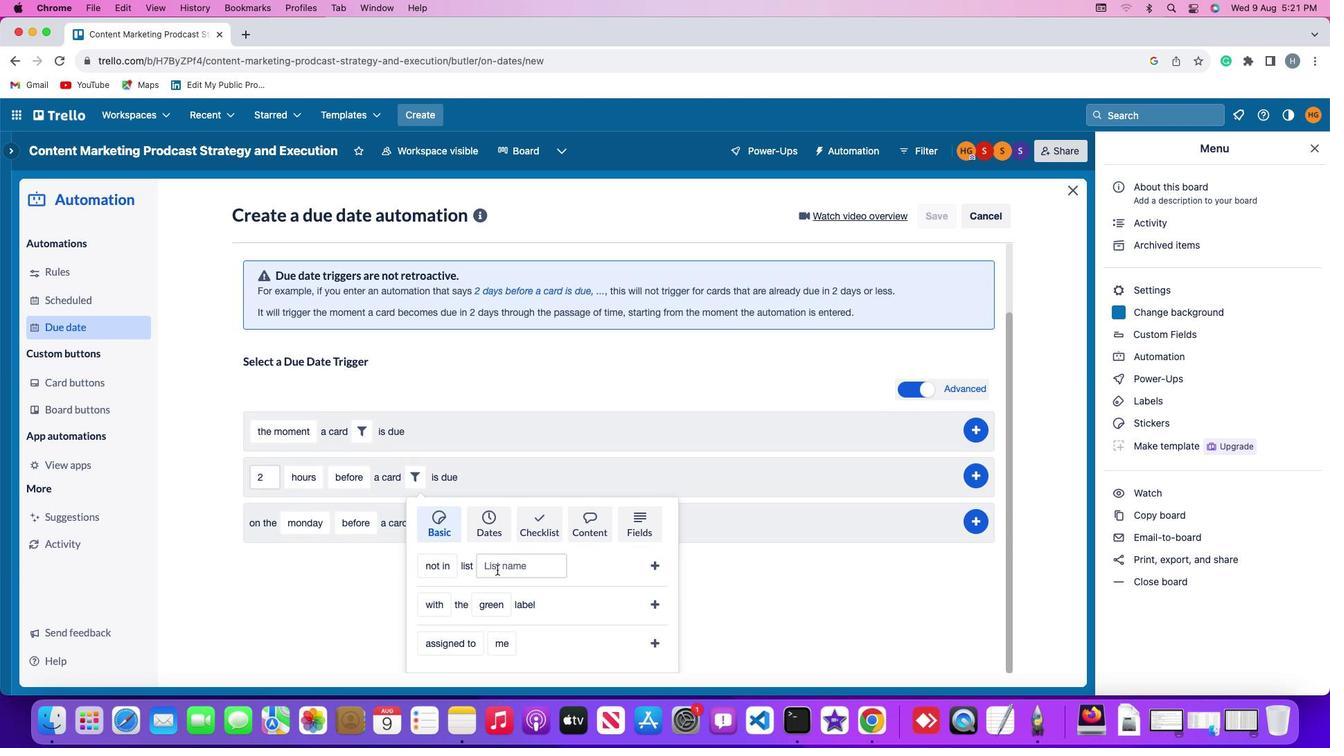 
Action: Mouse pressed left at (496, 569)
Screenshot: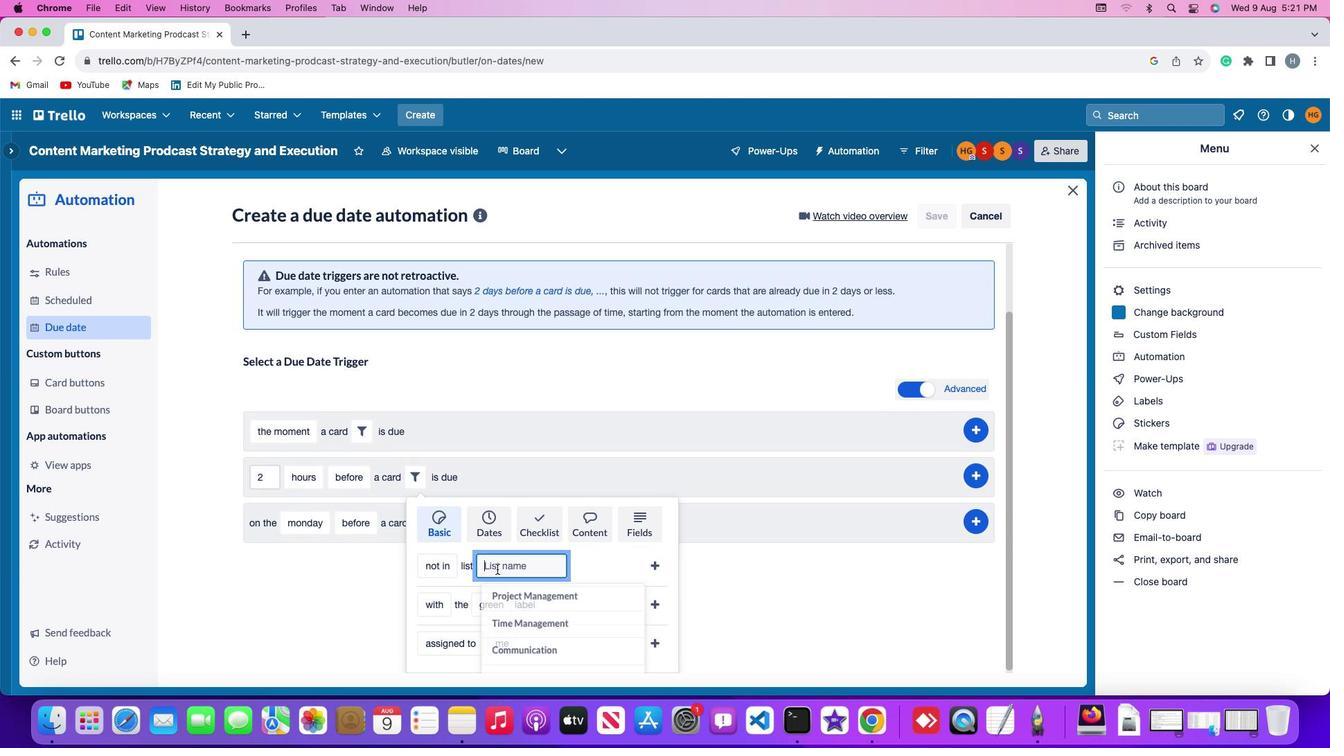 
Action: Mouse moved to (497, 569)
Screenshot: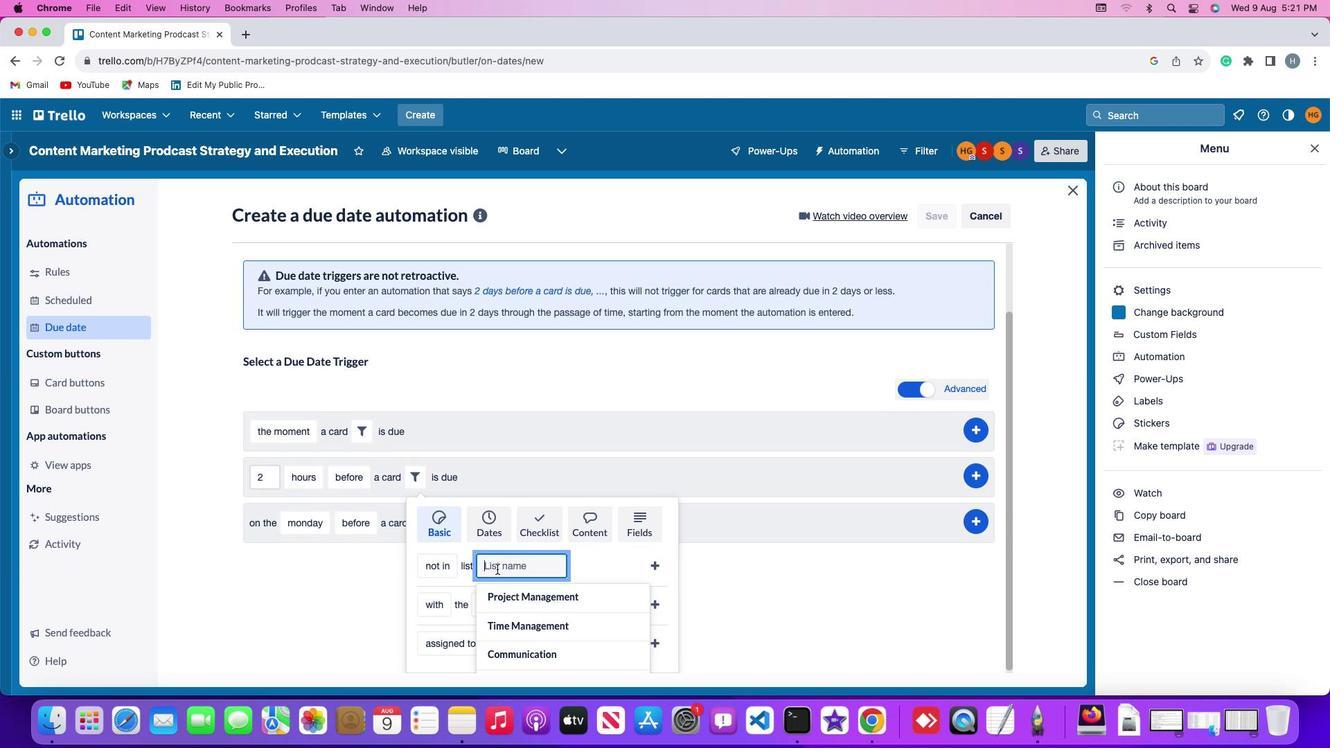 
Action: Key pressed Key.shift'R''e''s''u''m''e'
Screenshot: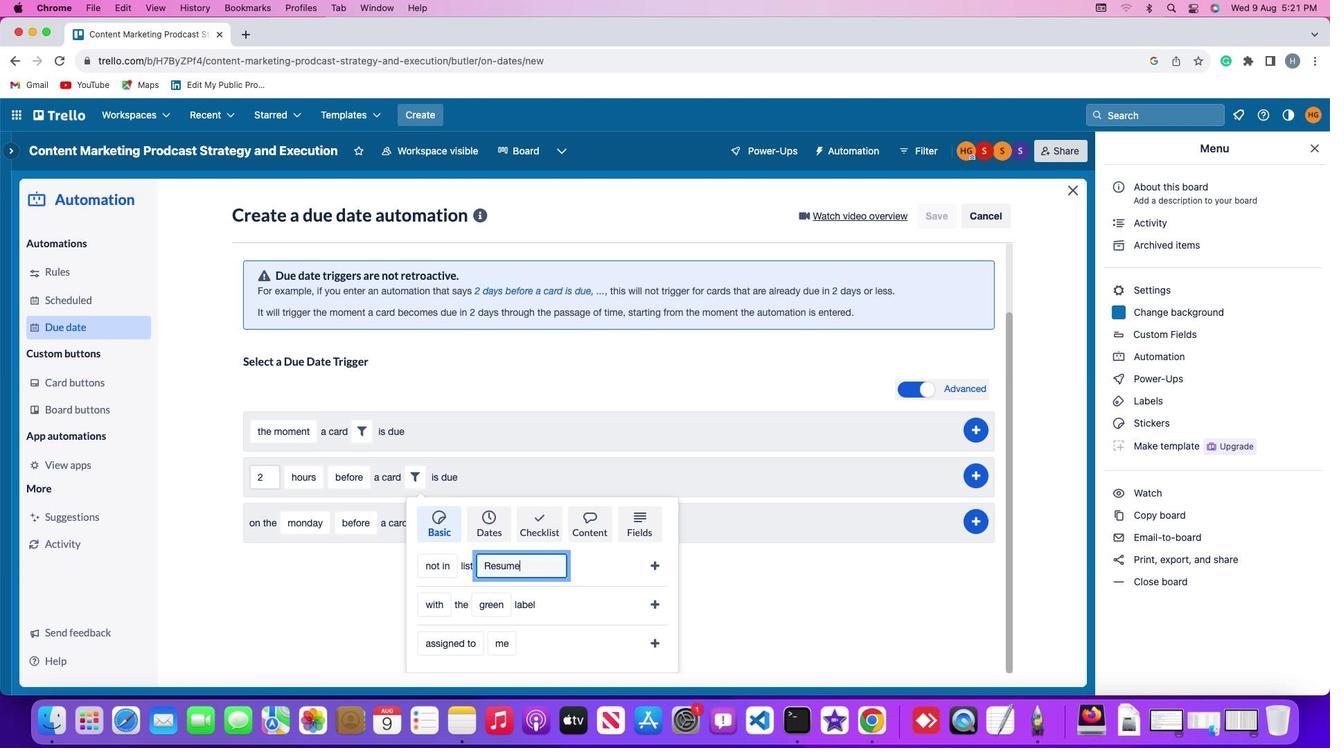 
Action: Mouse moved to (654, 563)
Screenshot: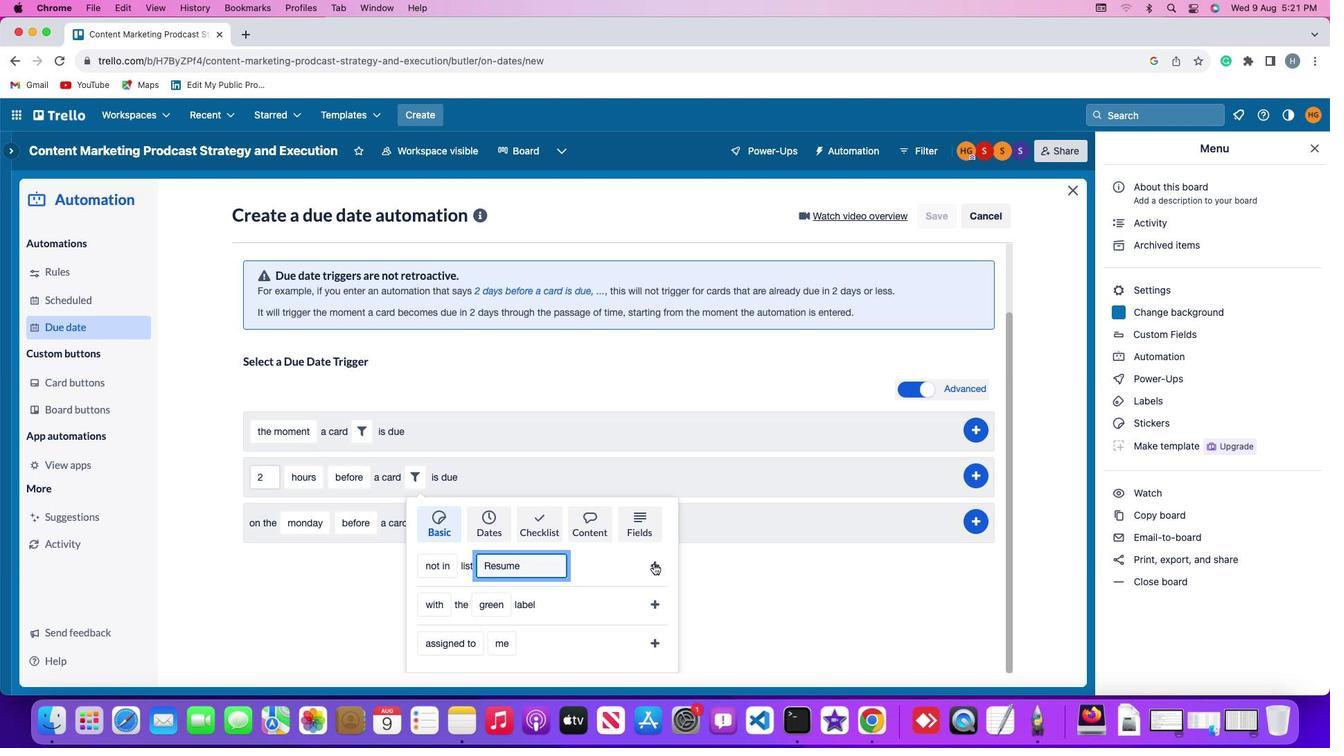 
Action: Mouse pressed left at (654, 563)
Screenshot: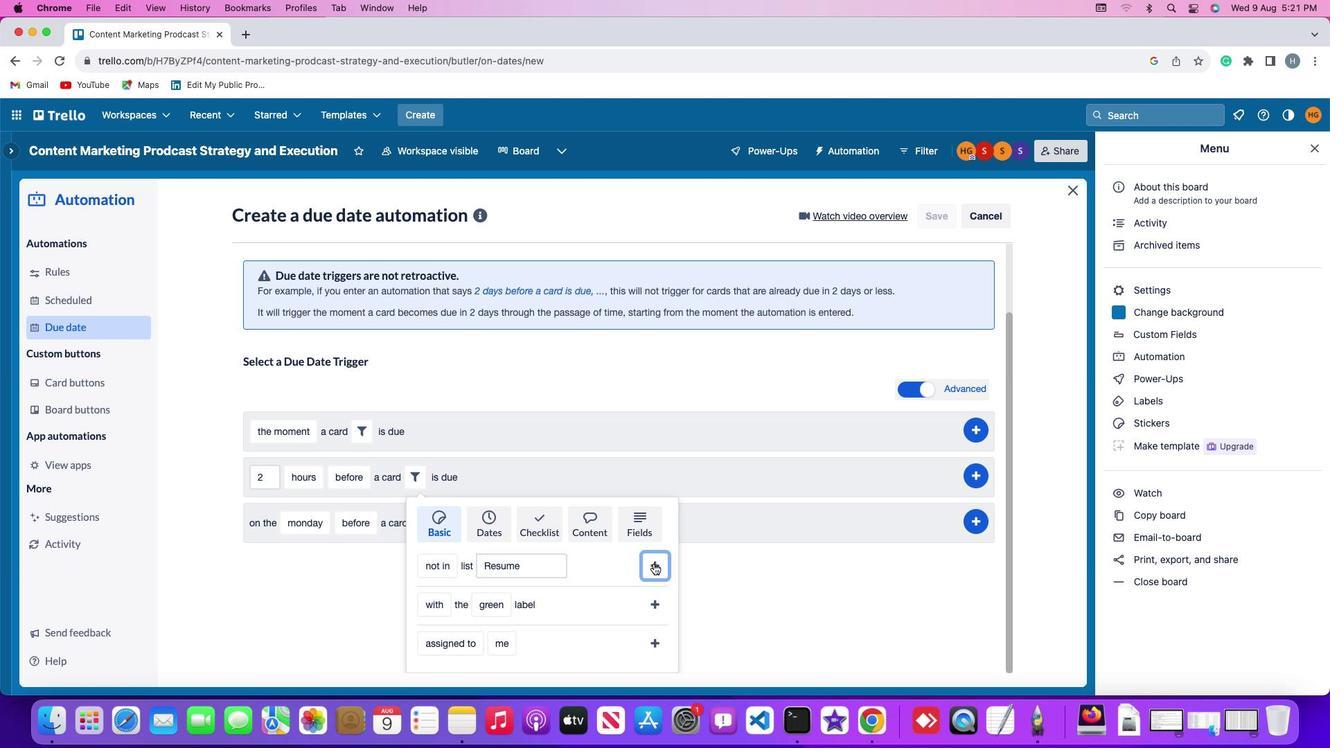 
Action: Mouse moved to (985, 555)
Screenshot: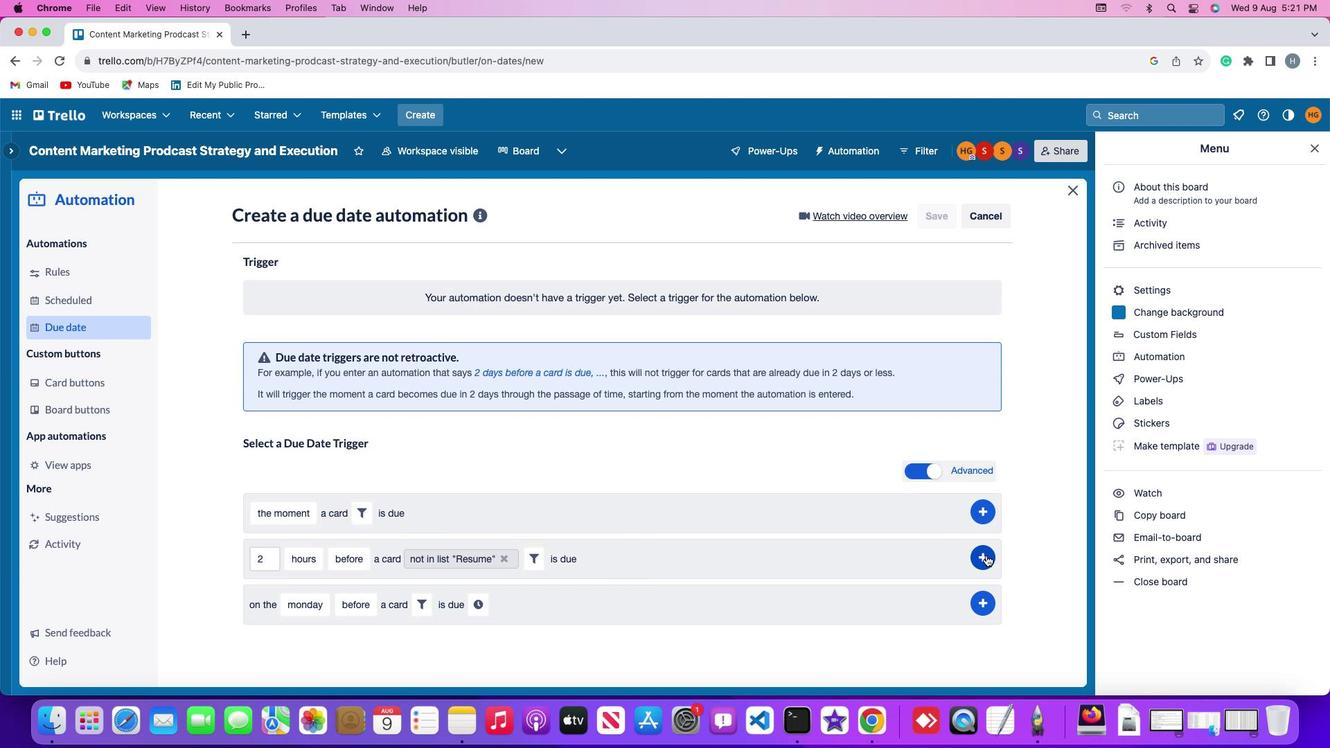 
Action: Mouse pressed left at (985, 555)
Screenshot: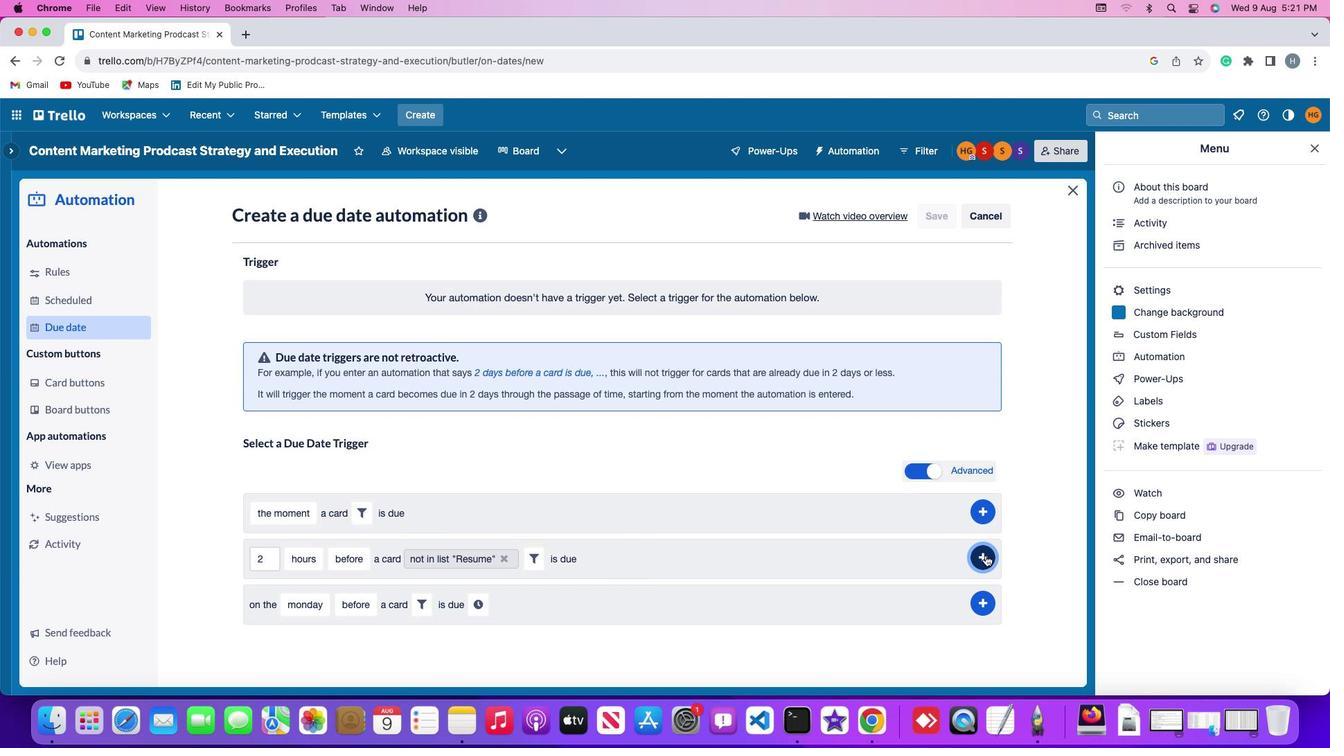 
Action: Mouse moved to (1033, 411)
Screenshot: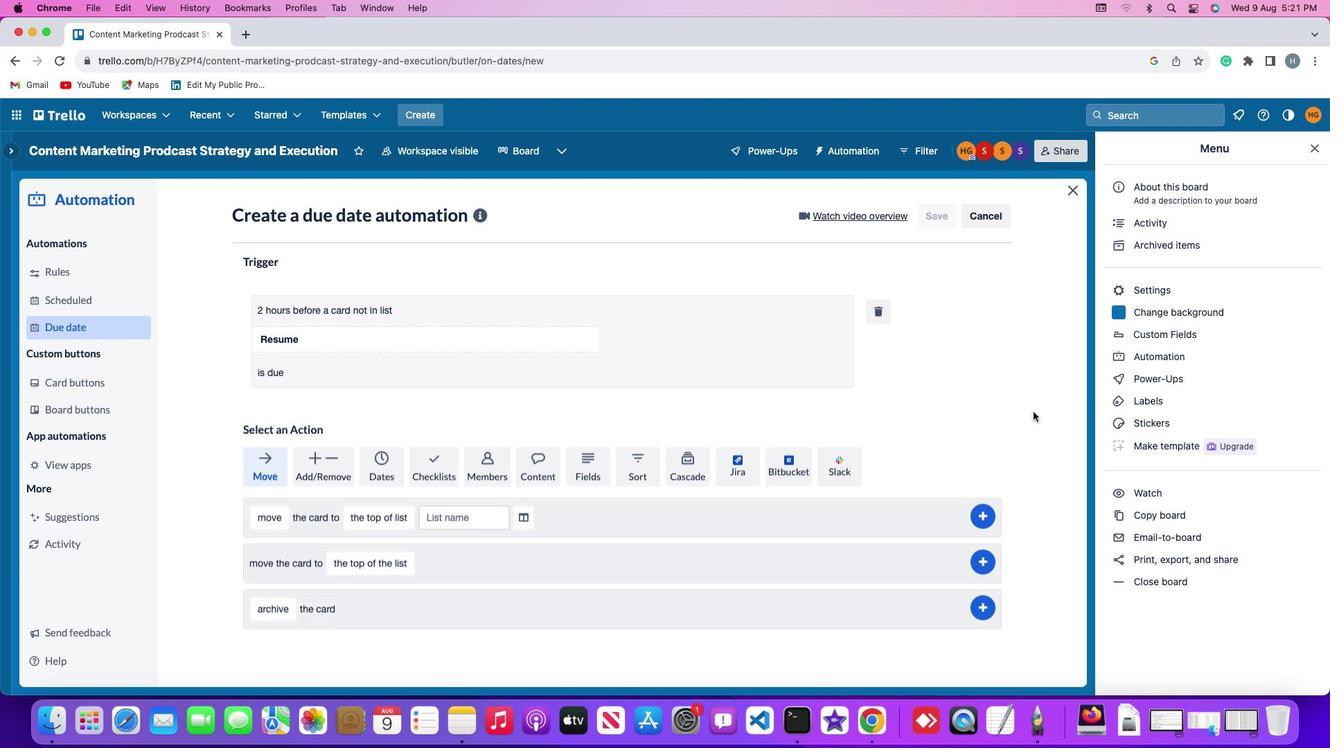 
